 Task: Find connections with filter location Guararapes with filter topic #Onlineadvertisingwith filter profile language Potuguese with filter current company Talent Group with filter school Saranathan College of Engineering with filter industry Transportation Equipment Manufacturing with filter service category Strategic Planning with filter keywords title Operations Analyst
Action: Mouse moved to (563, 112)
Screenshot: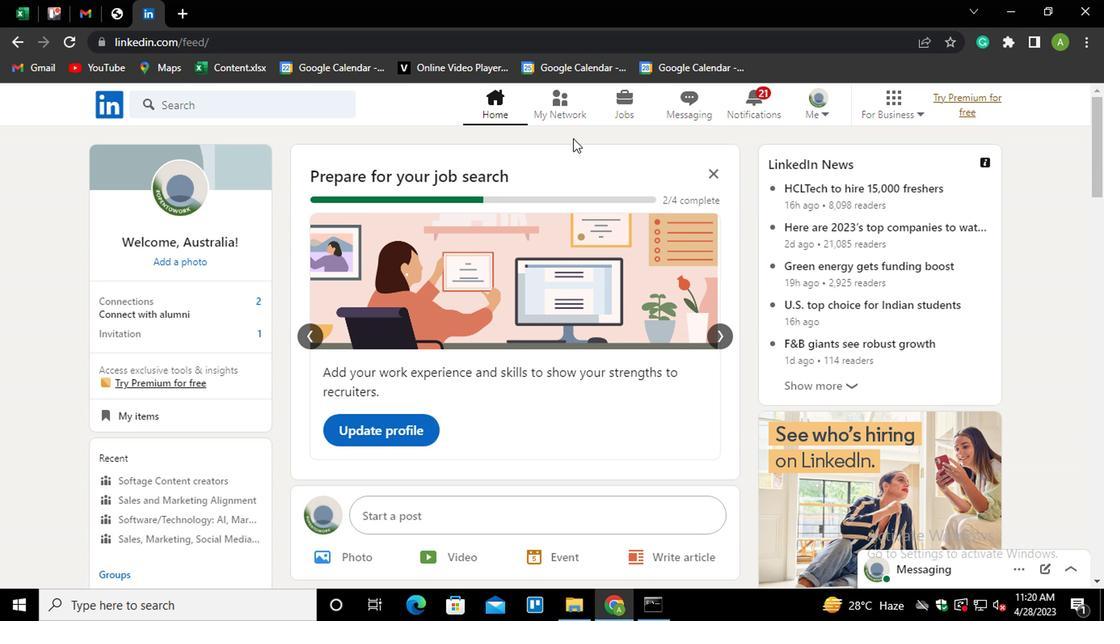 
Action: Mouse pressed left at (563, 112)
Screenshot: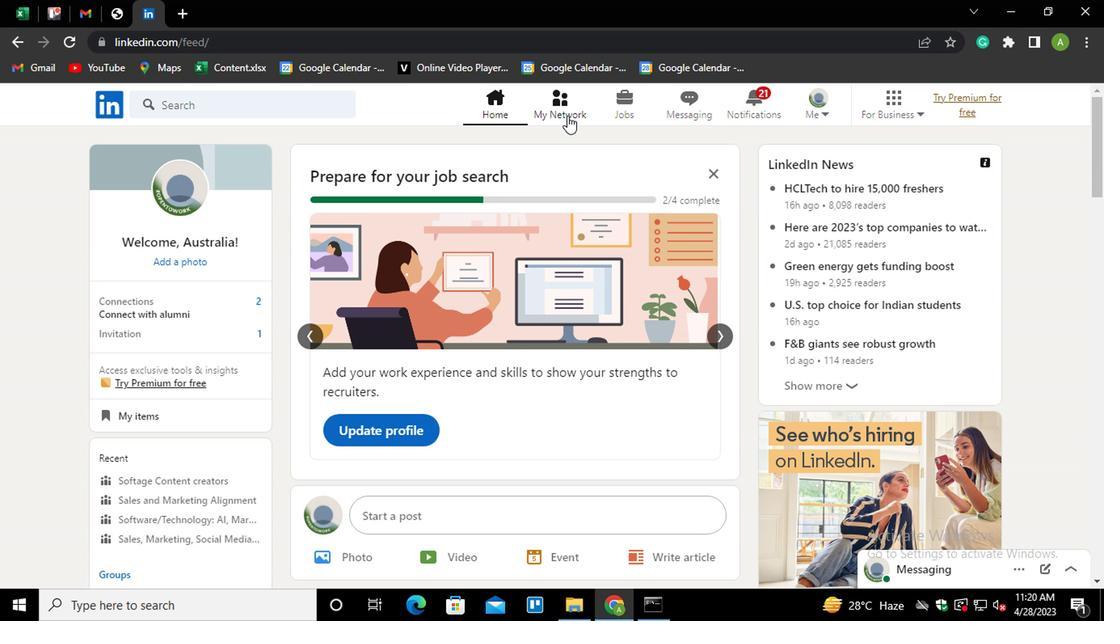 
Action: Mouse moved to (164, 191)
Screenshot: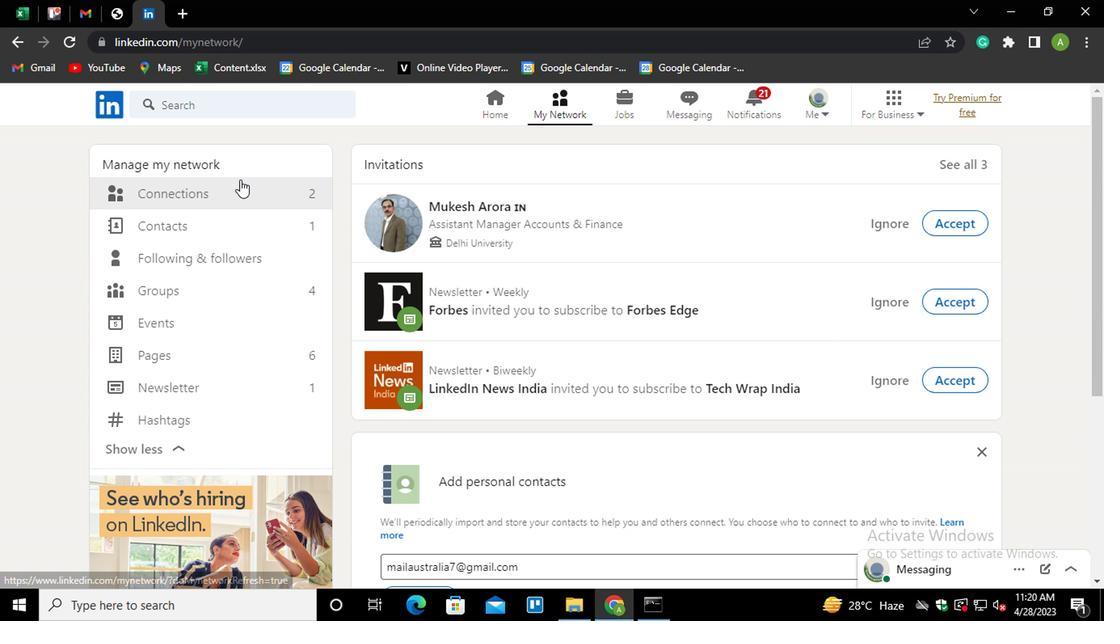 
Action: Mouse pressed left at (164, 191)
Screenshot: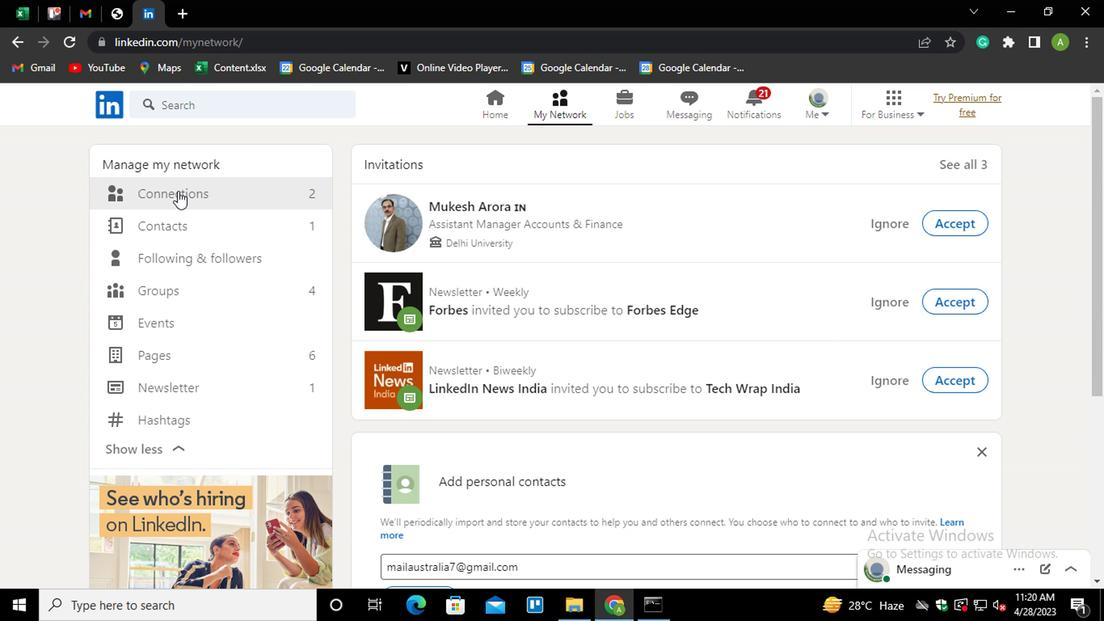 
Action: Mouse moved to (652, 194)
Screenshot: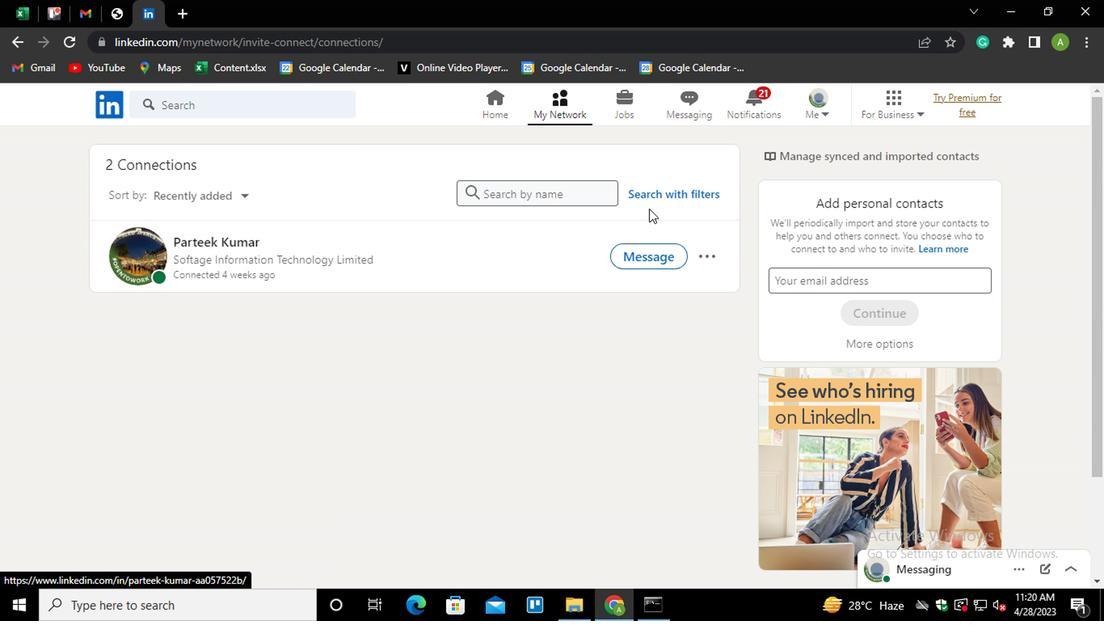 
Action: Mouse pressed left at (652, 194)
Screenshot: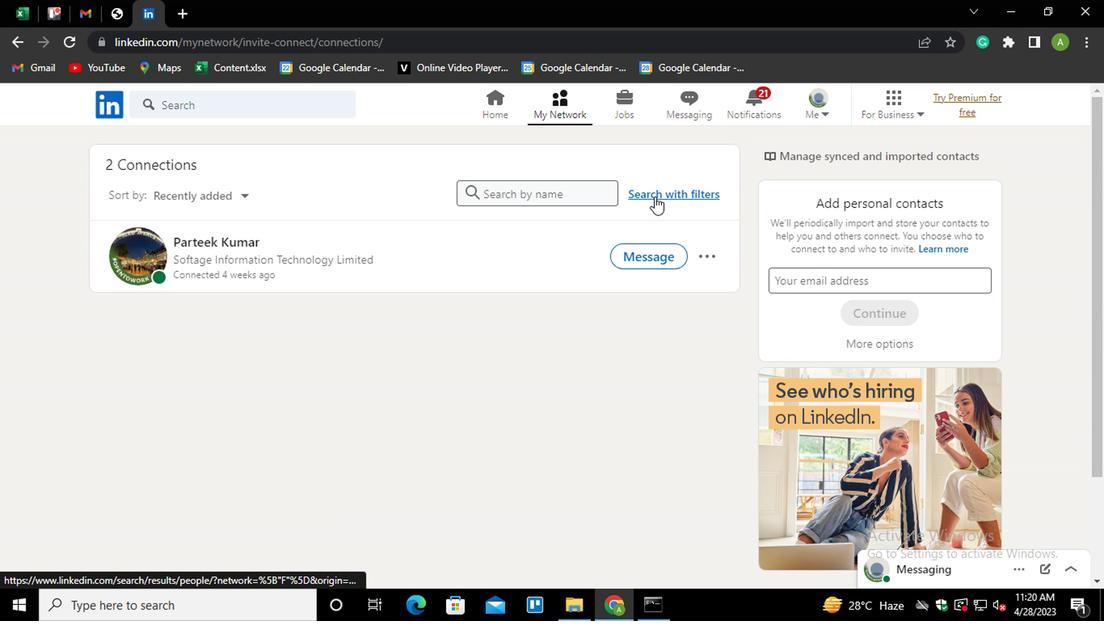
Action: Mouse moved to (596, 139)
Screenshot: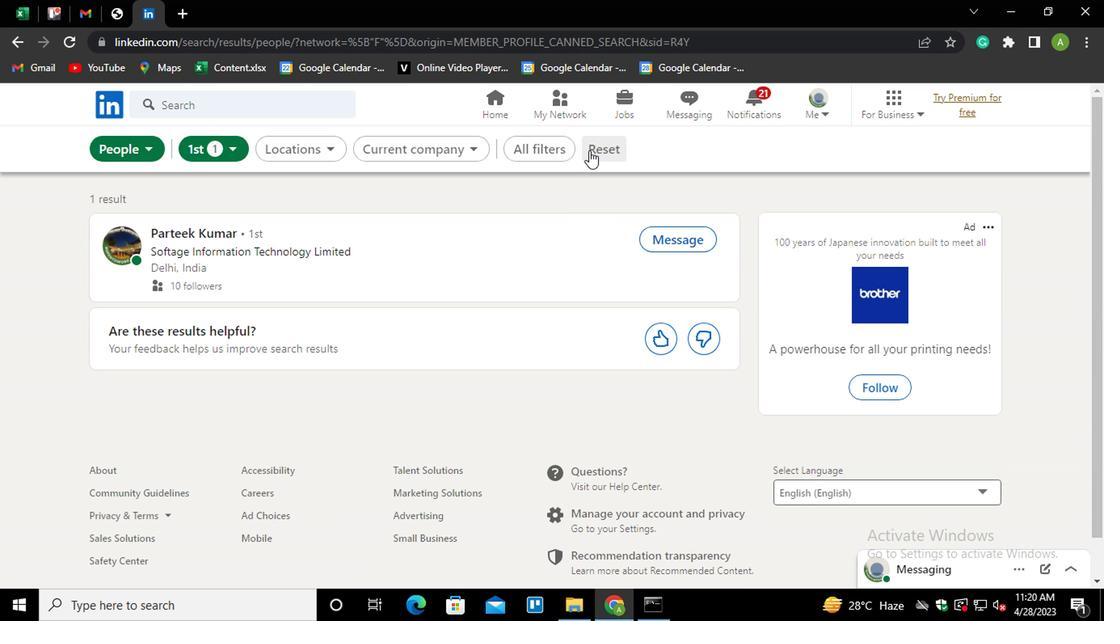 
Action: Mouse pressed left at (596, 139)
Screenshot: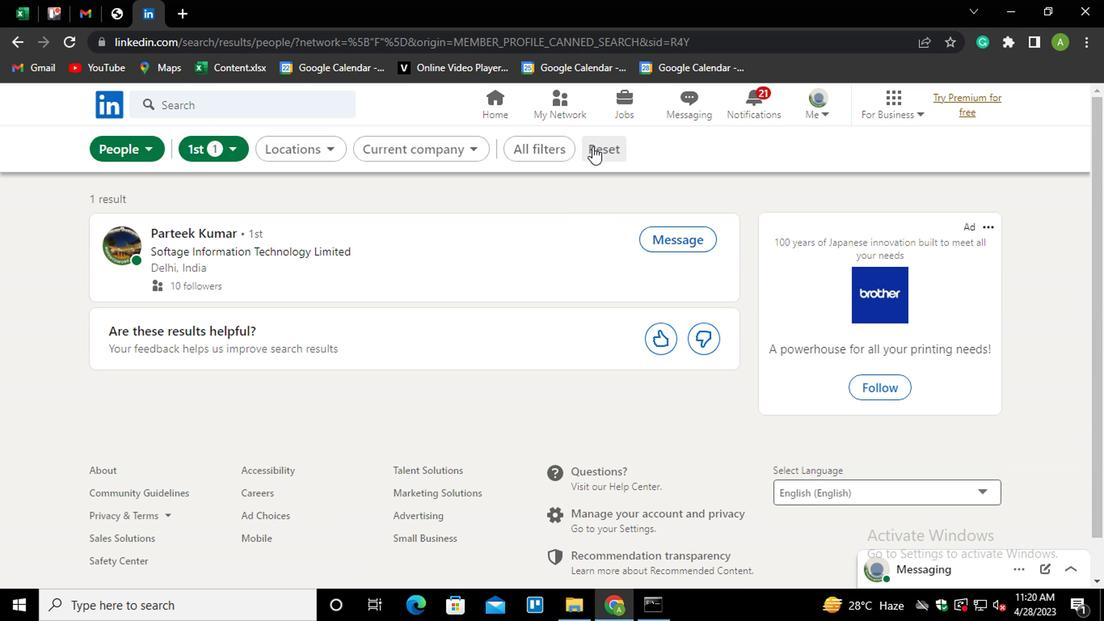 
Action: Mouse moved to (582, 149)
Screenshot: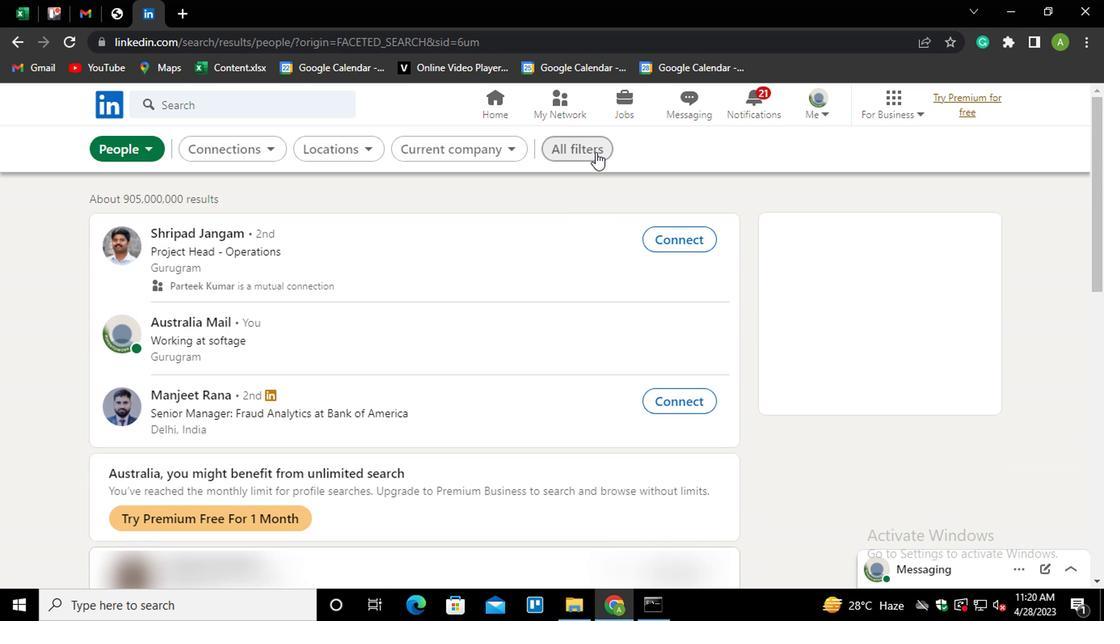 
Action: Mouse pressed left at (582, 149)
Screenshot: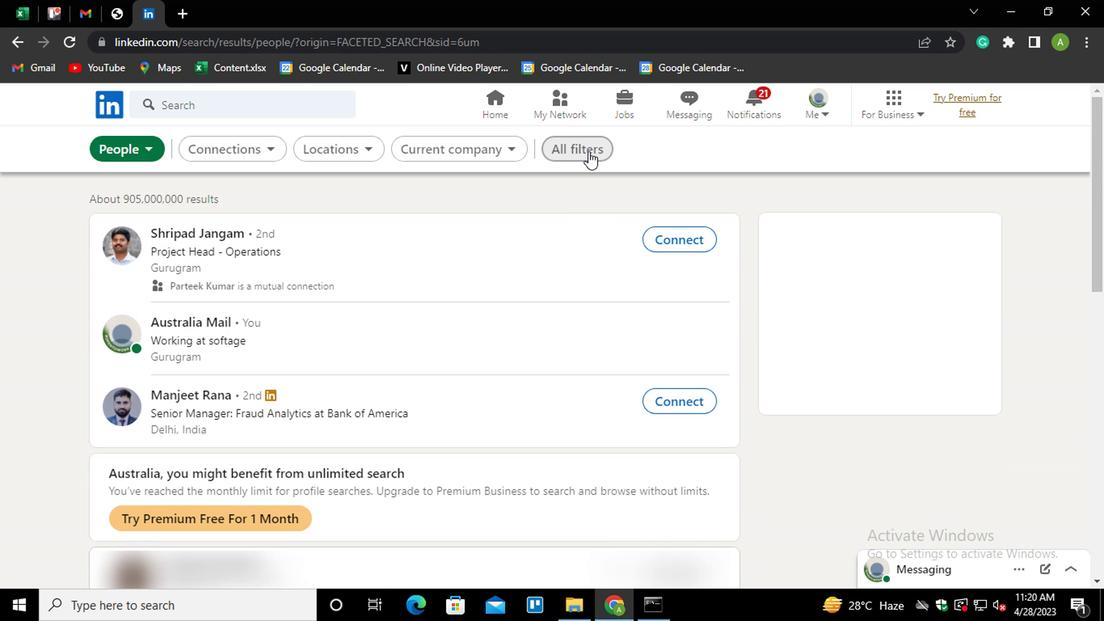 
Action: Mouse moved to (782, 319)
Screenshot: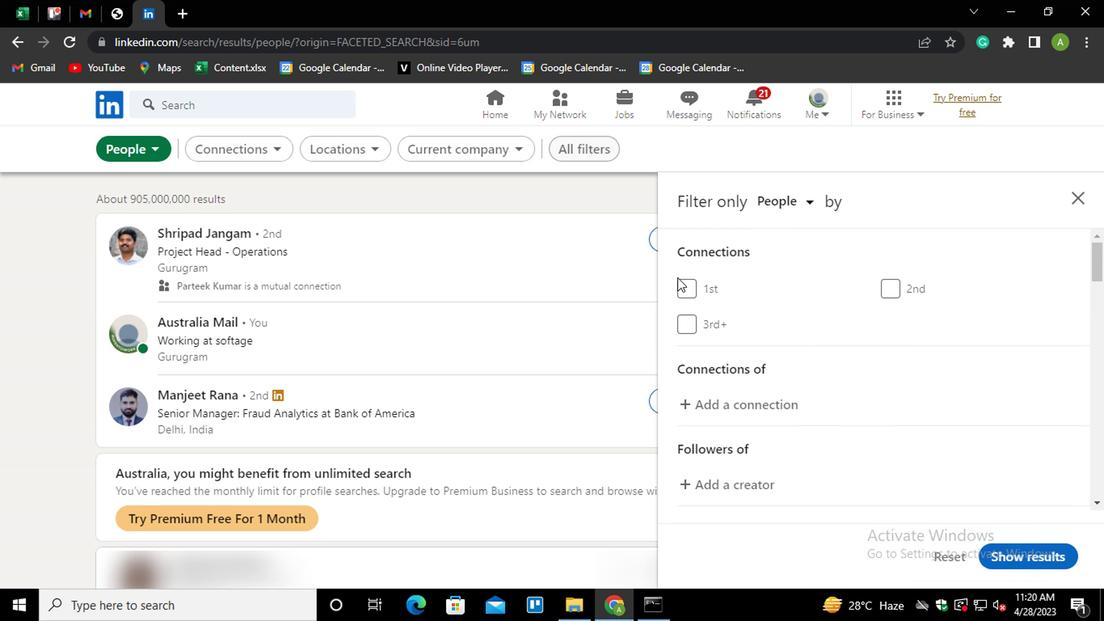 
Action: Mouse scrolled (782, 318) with delta (0, -1)
Screenshot: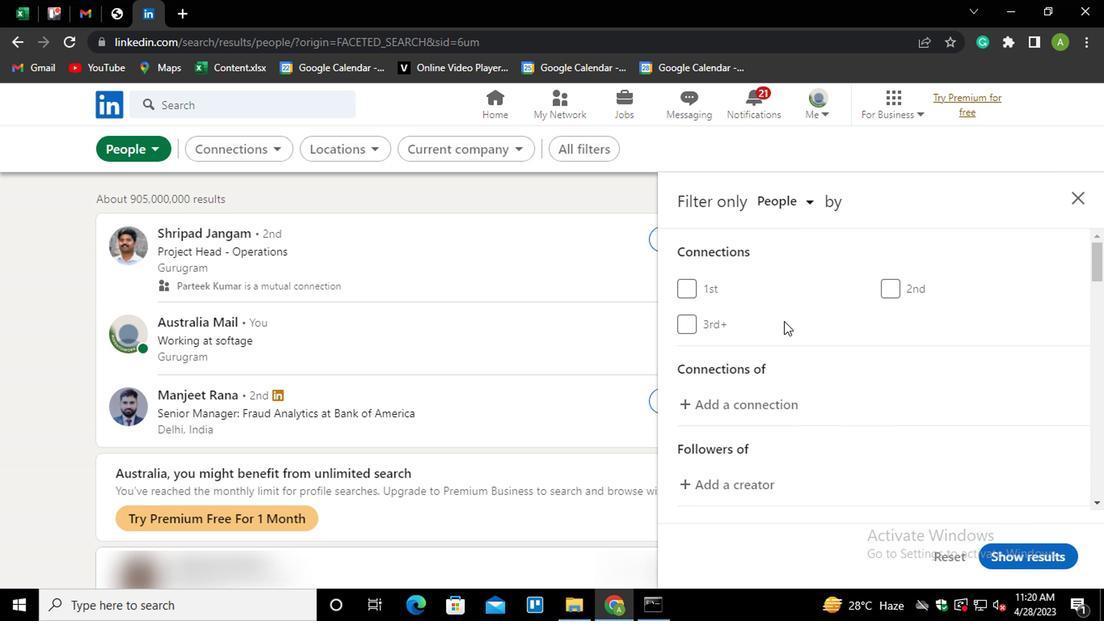 
Action: Mouse scrolled (782, 318) with delta (0, -1)
Screenshot: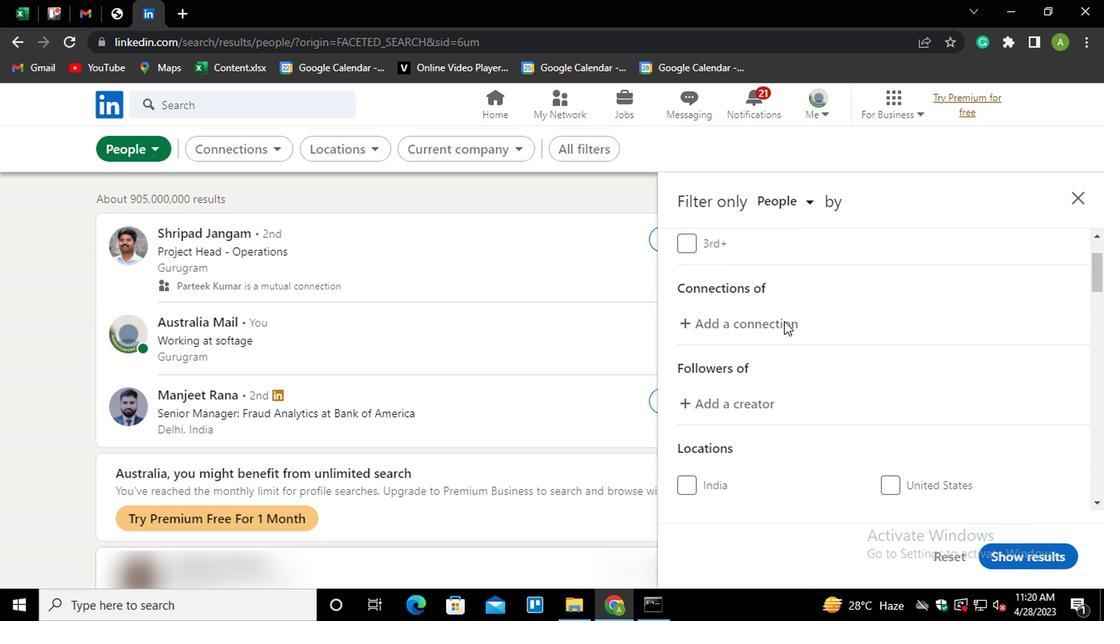 
Action: Mouse scrolled (782, 318) with delta (0, -1)
Screenshot: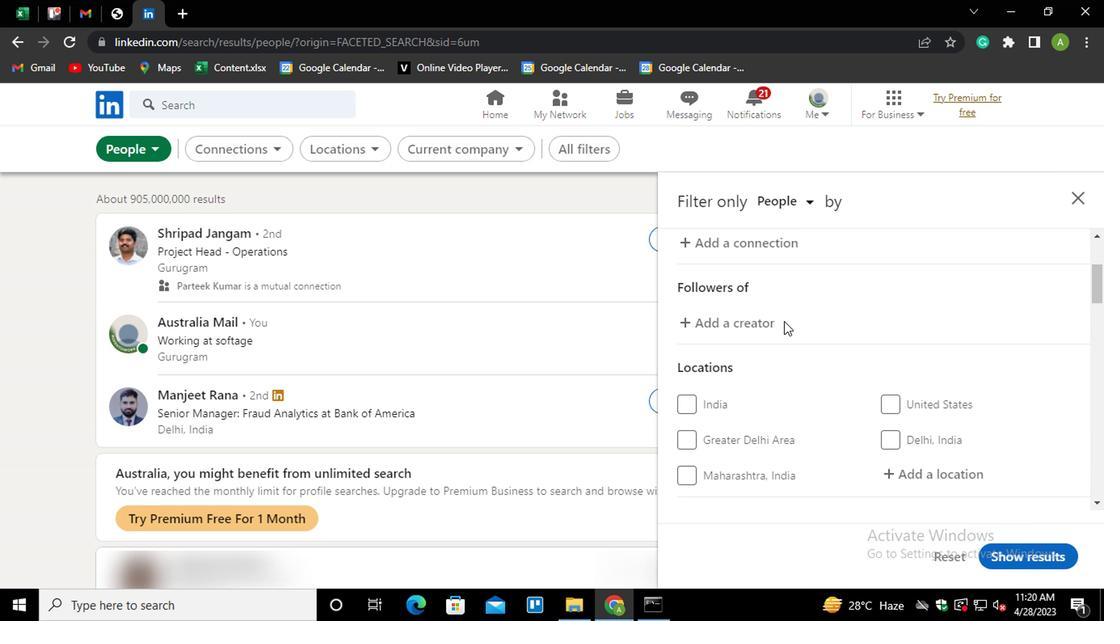 
Action: Mouse scrolled (782, 318) with delta (0, -1)
Screenshot: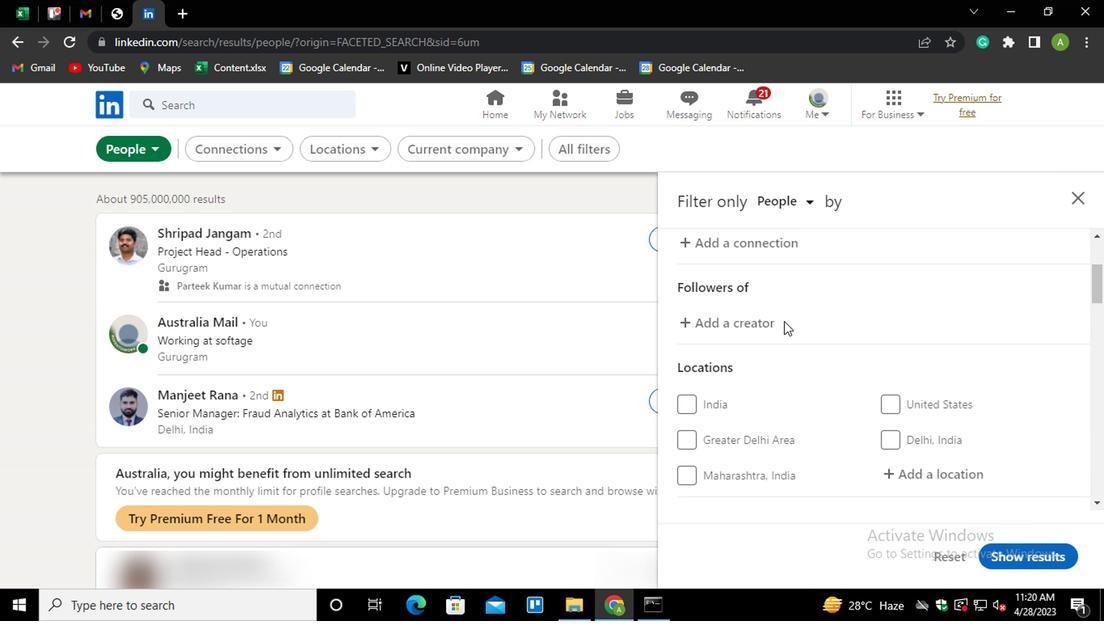 
Action: Mouse moved to (877, 306)
Screenshot: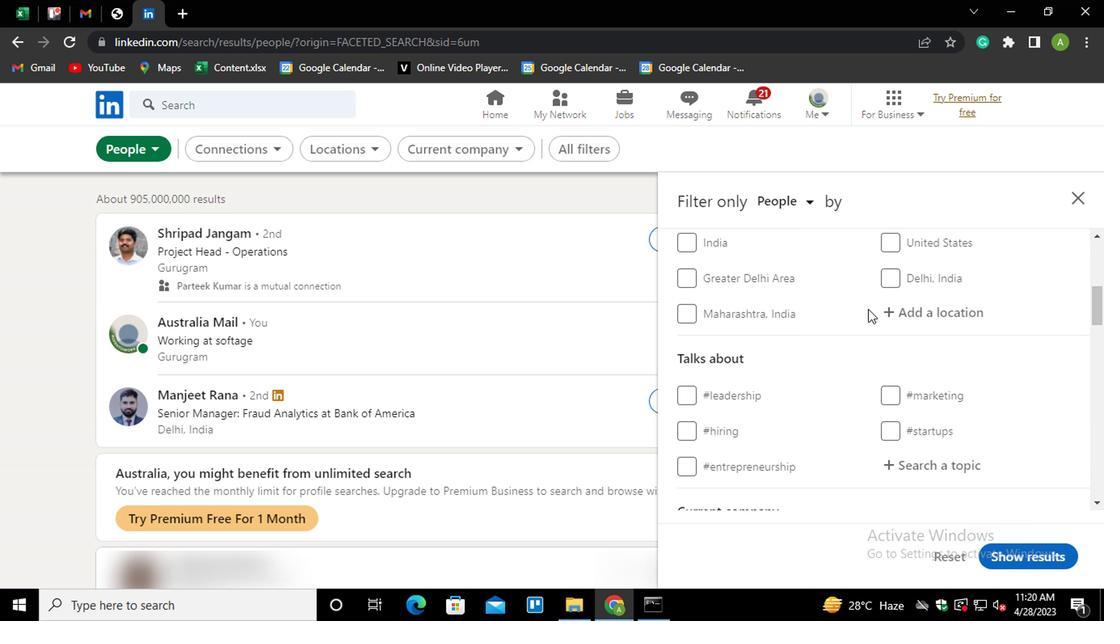 
Action: Mouse pressed left at (877, 306)
Screenshot: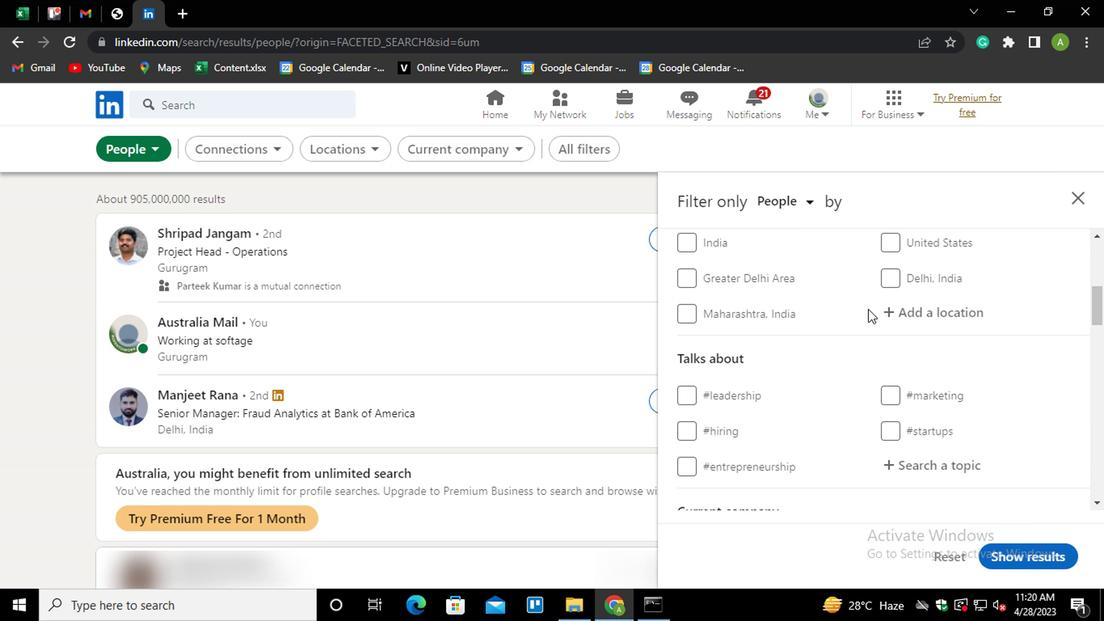 
Action: Mouse moved to (902, 309)
Screenshot: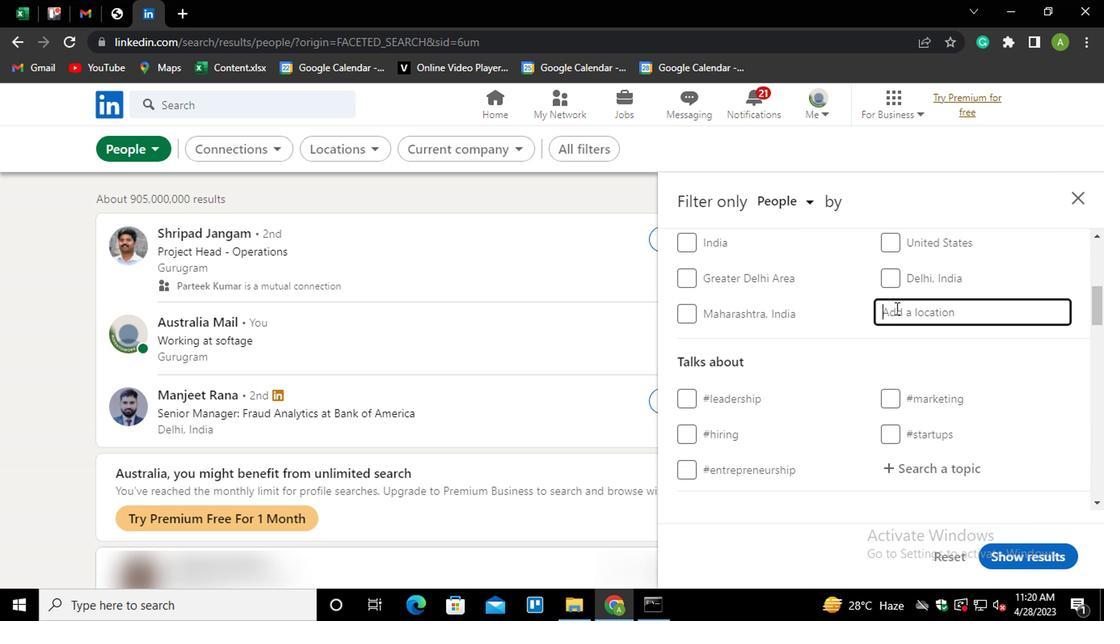 
Action: Mouse pressed left at (902, 309)
Screenshot: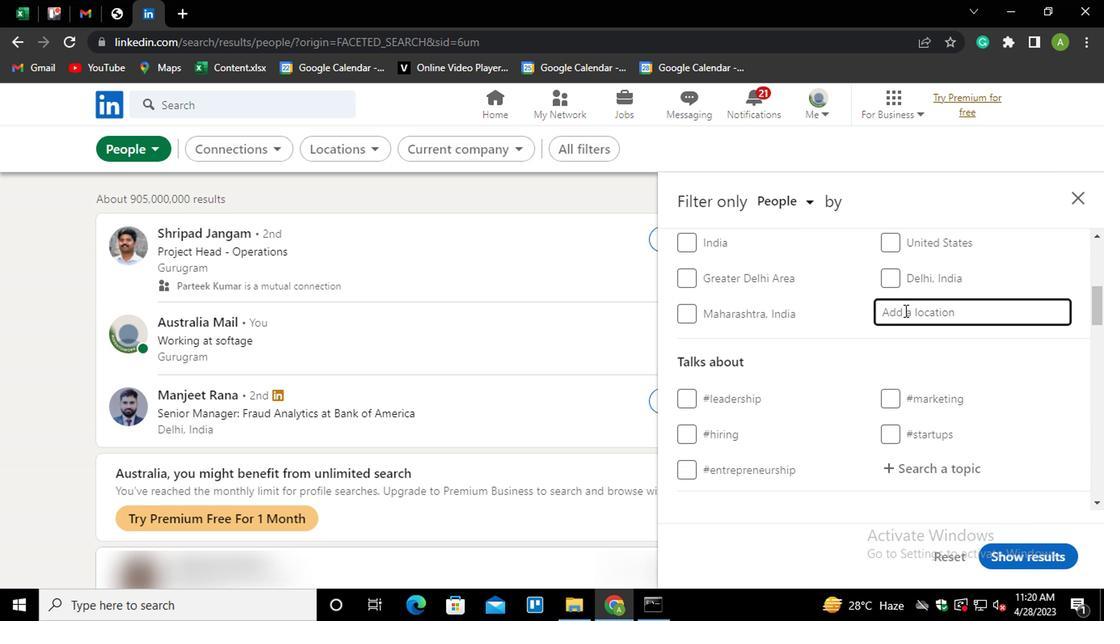 
Action: Key pressed <Key.shift>GRAR<Key.backspace><Key.backspace><Key.backspace>UARAPES<Key.left><Key.left><Key.left><Key.left><Key.right>RA<Key.down><Key.enter>
Screenshot: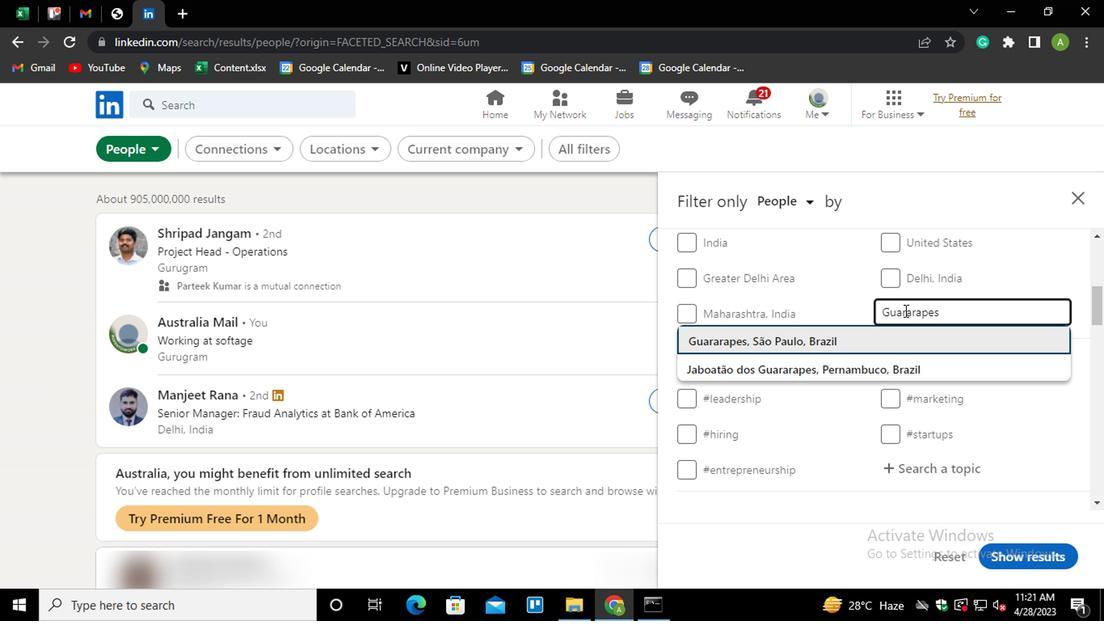 
Action: Mouse scrolled (902, 308) with delta (0, 0)
Screenshot: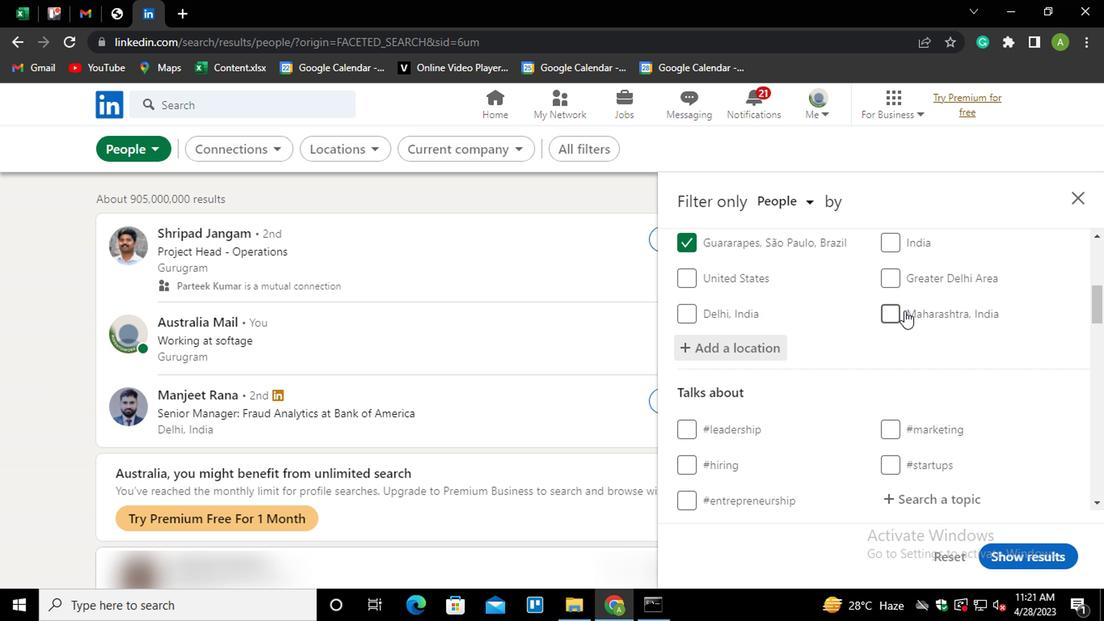 
Action: Mouse scrolled (902, 308) with delta (0, 0)
Screenshot: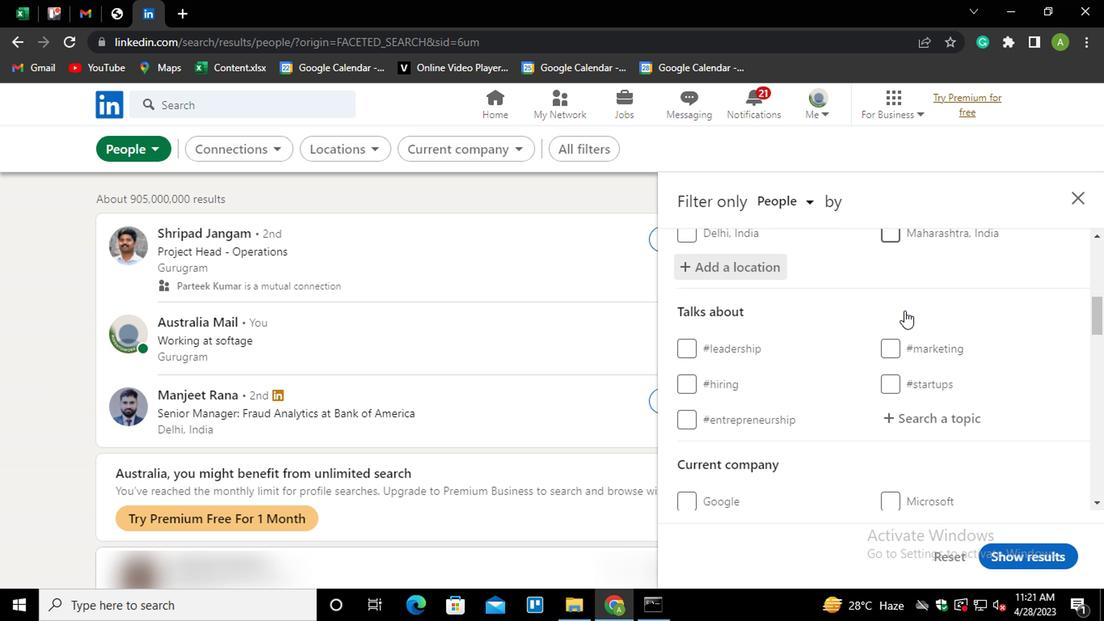 
Action: Mouse moved to (913, 336)
Screenshot: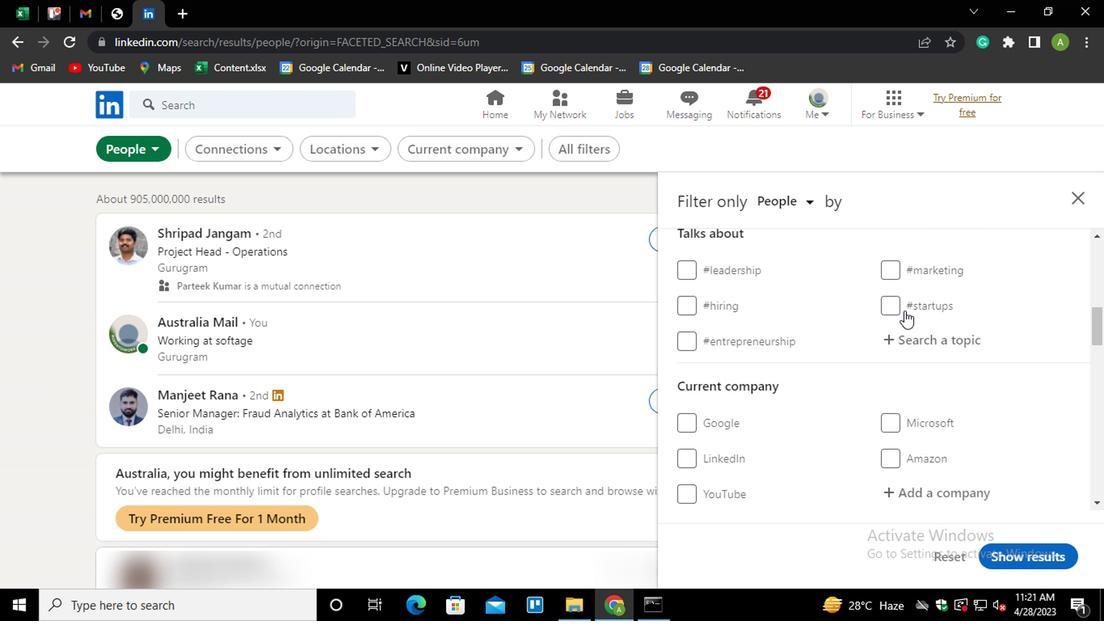
Action: Mouse pressed left at (913, 336)
Screenshot: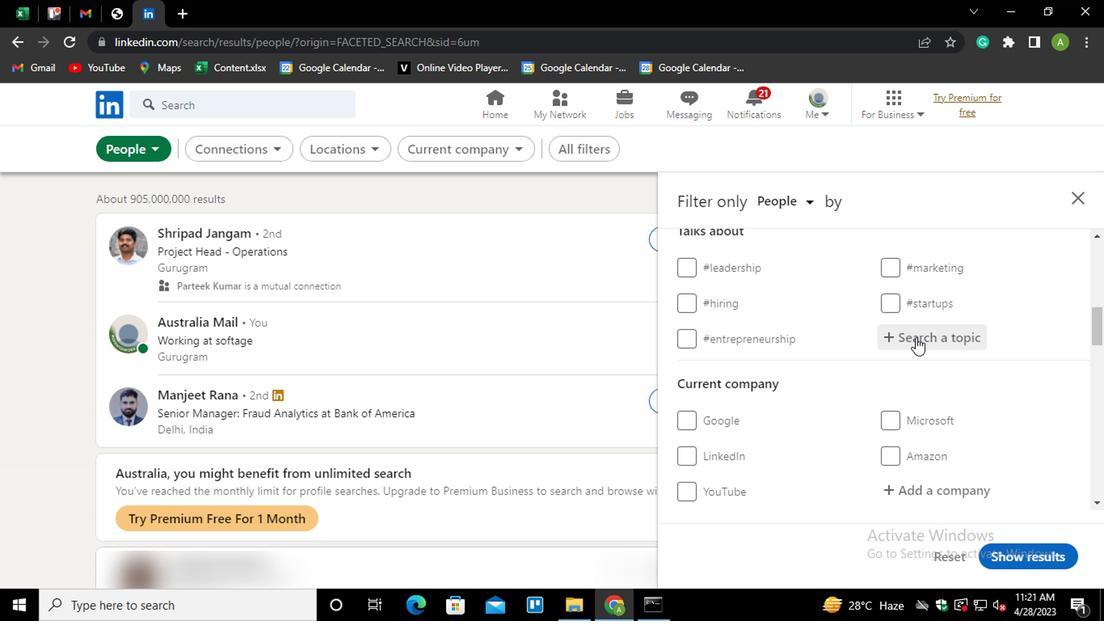
Action: Mouse moved to (911, 341)
Screenshot: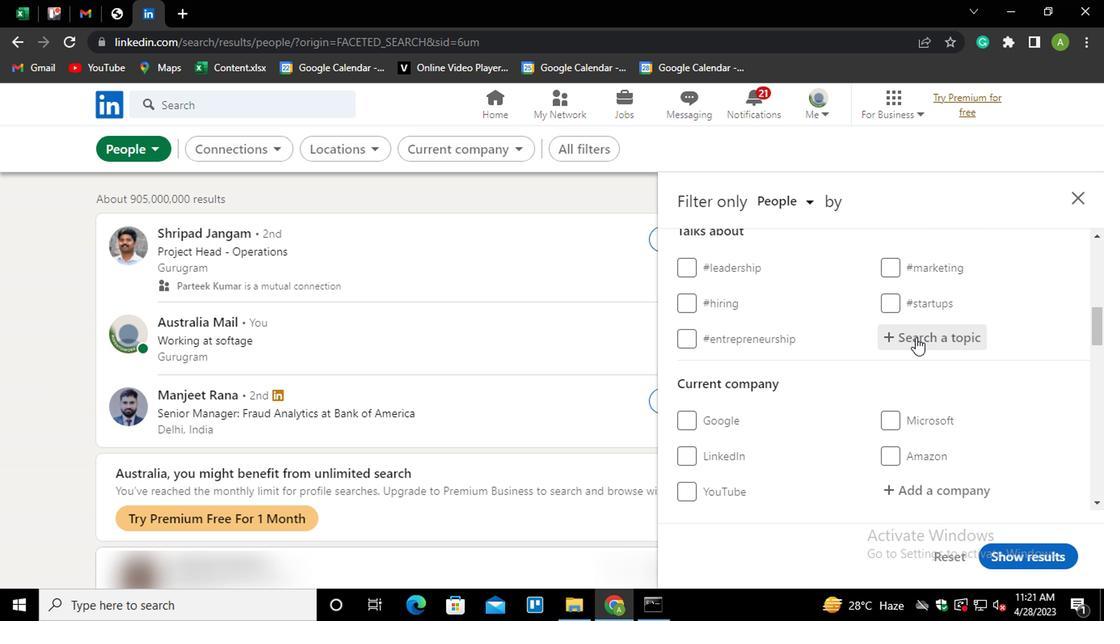 
Action: Key pressed ONLINE<Key.down><Key.enter>
Screenshot: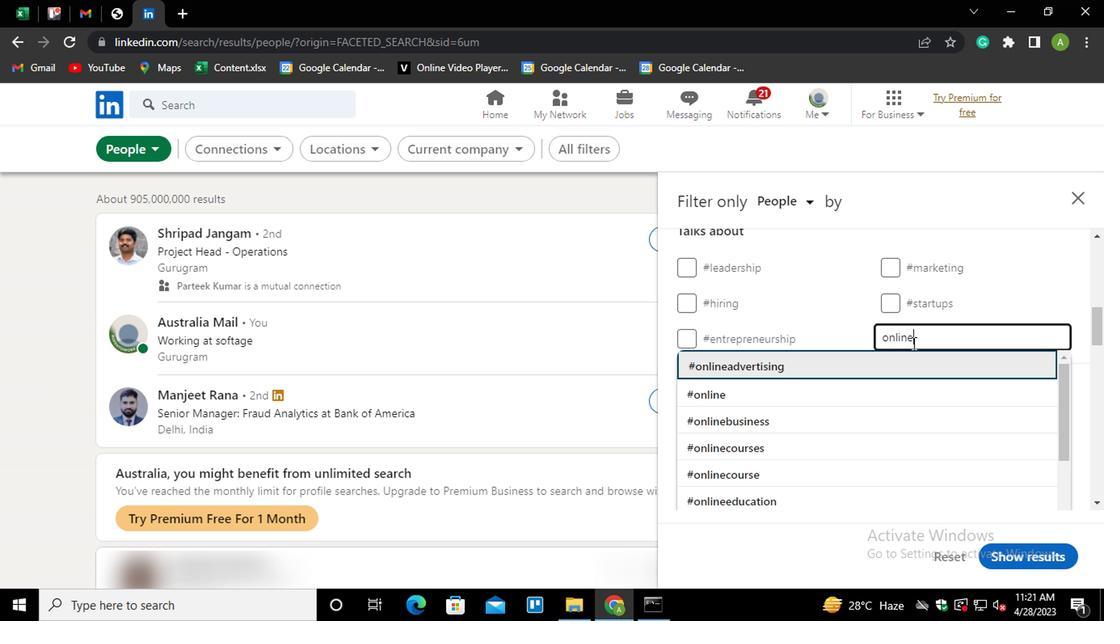 
Action: Mouse scrolled (911, 341) with delta (0, 0)
Screenshot: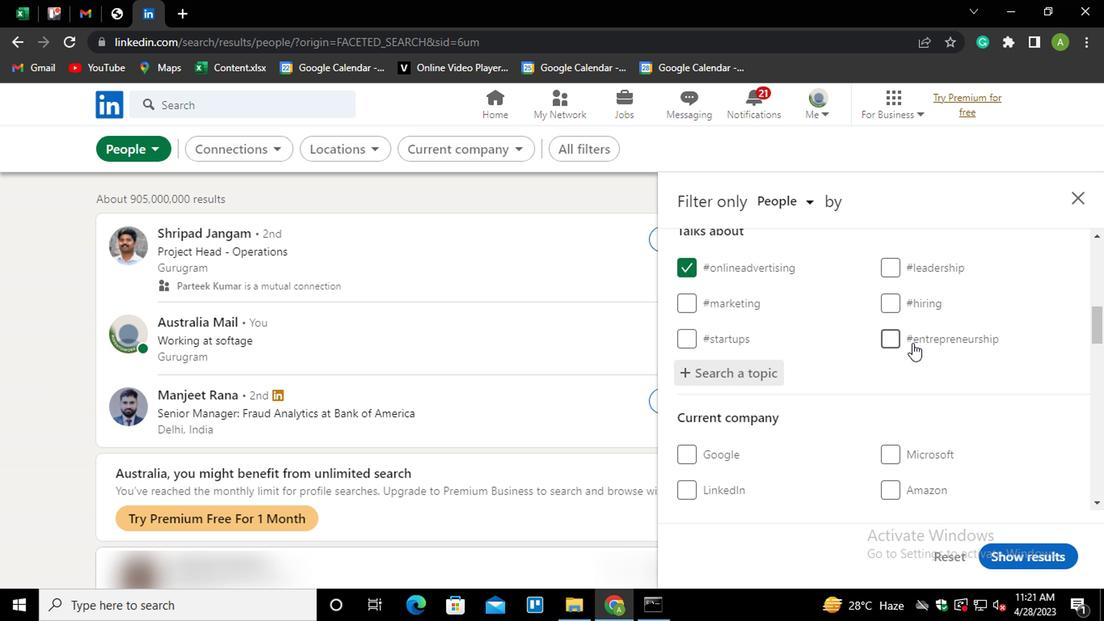 
Action: Mouse scrolled (911, 341) with delta (0, 0)
Screenshot: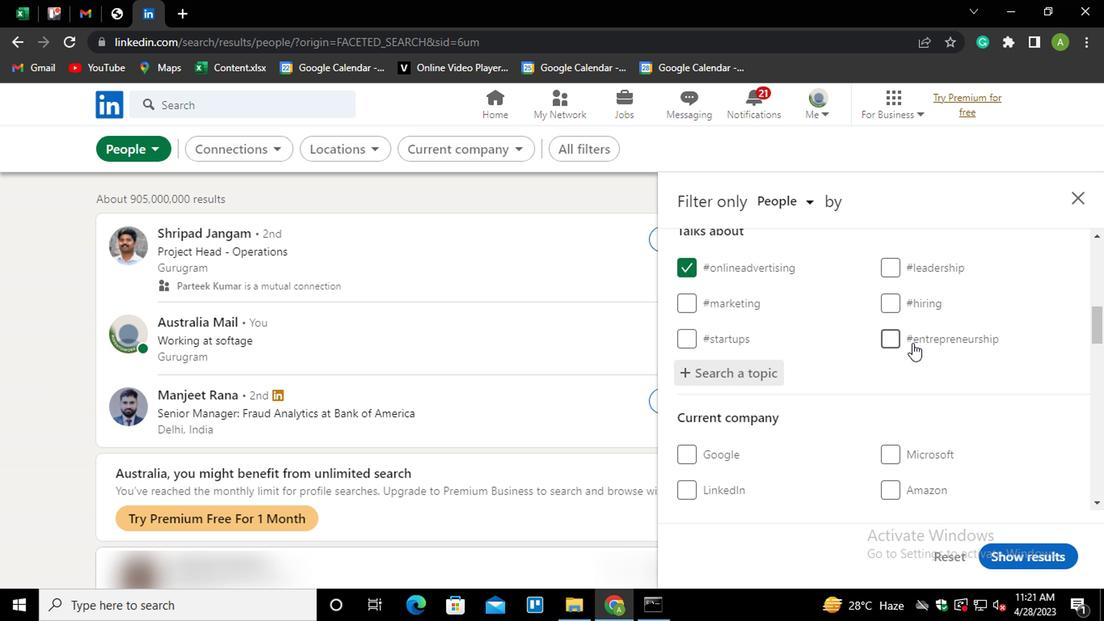 
Action: Mouse scrolled (911, 341) with delta (0, 0)
Screenshot: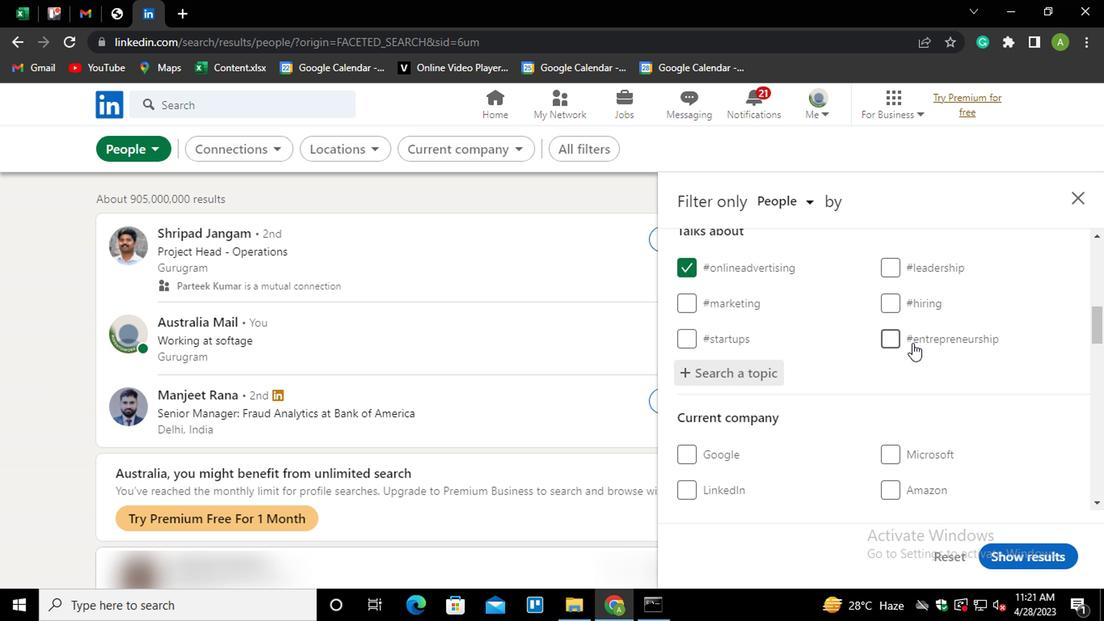 
Action: Mouse scrolled (911, 341) with delta (0, 0)
Screenshot: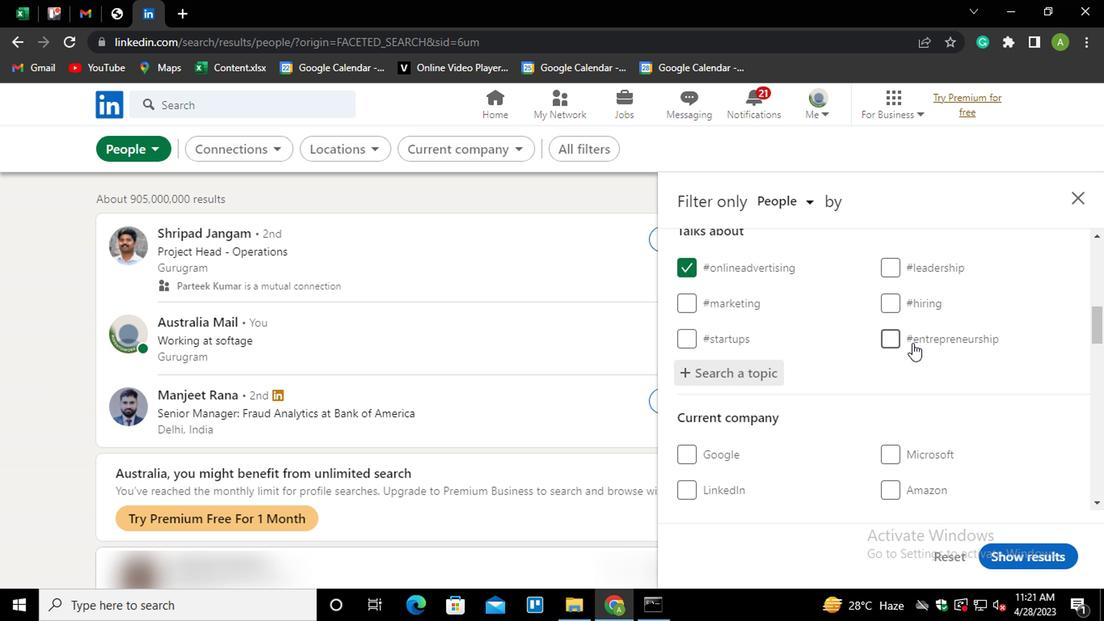 
Action: Mouse moved to (911, 341)
Screenshot: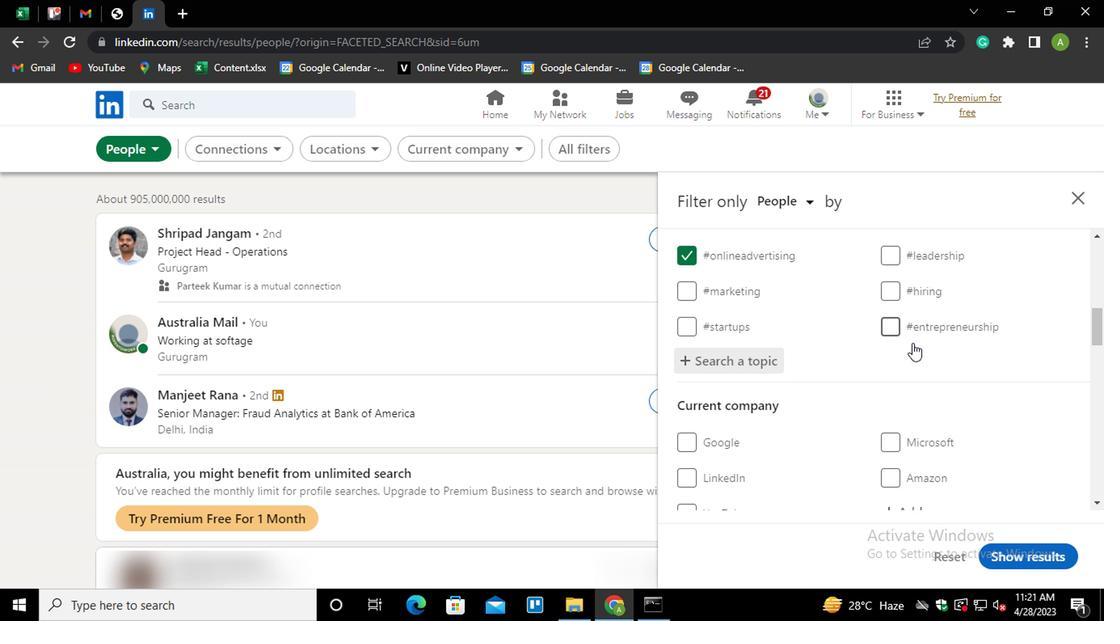
Action: Mouse scrolled (911, 341) with delta (0, 0)
Screenshot: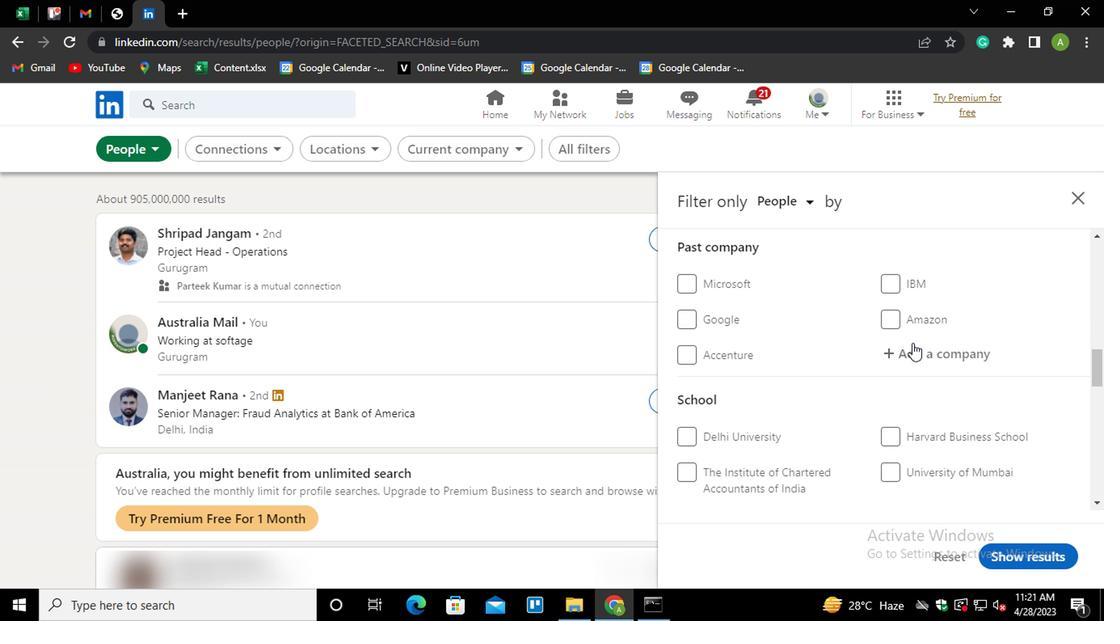 
Action: Mouse scrolled (911, 341) with delta (0, 0)
Screenshot: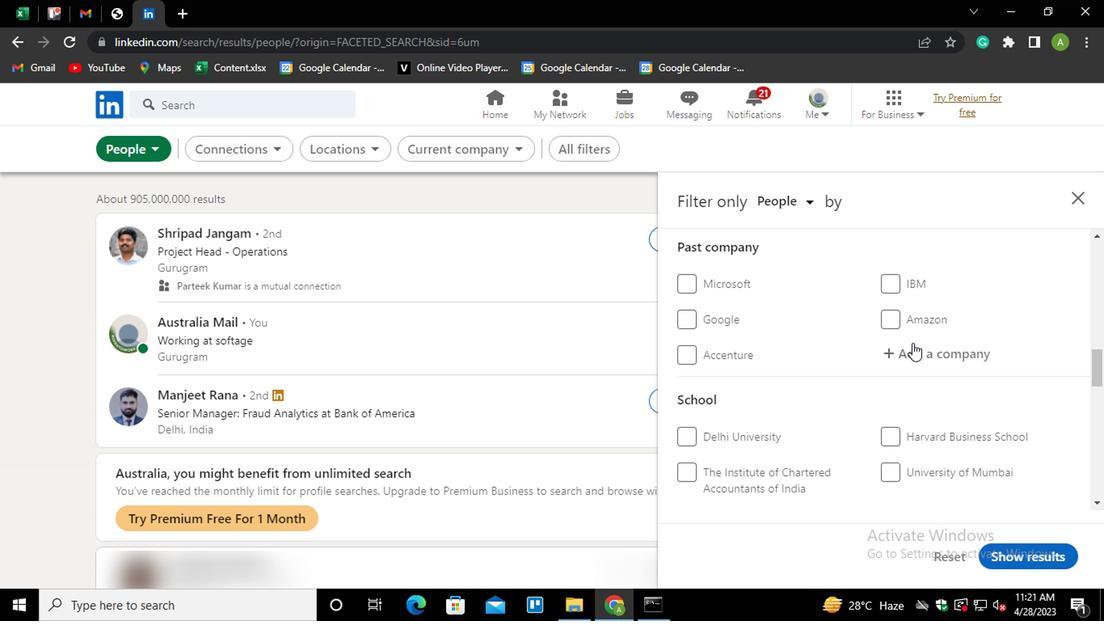 
Action: Mouse scrolled (911, 341) with delta (0, 0)
Screenshot: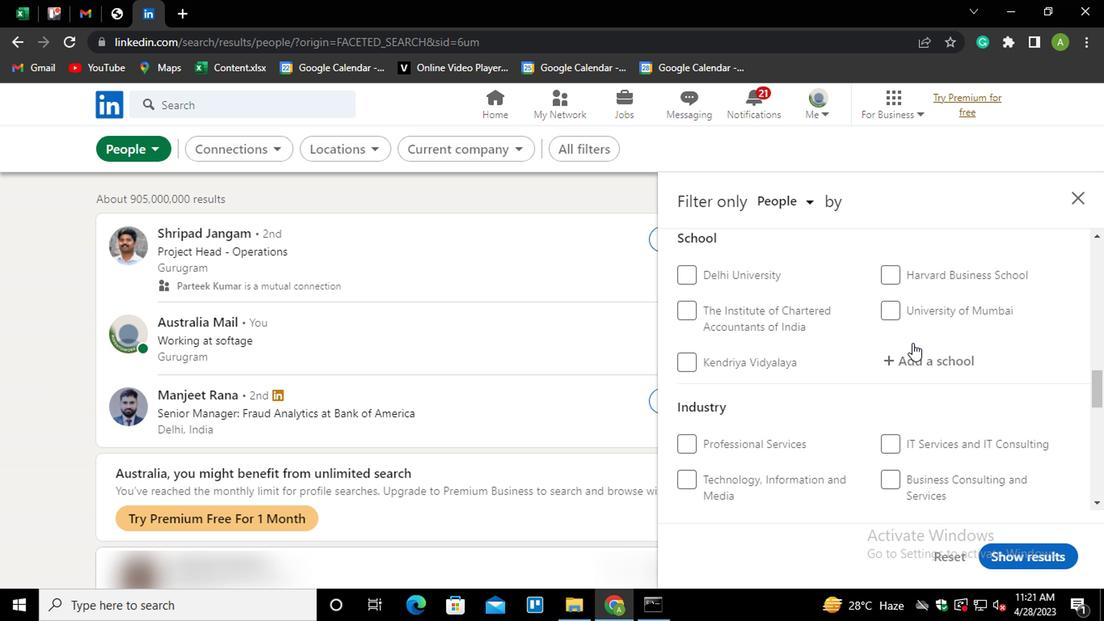
Action: Mouse scrolled (911, 341) with delta (0, 0)
Screenshot: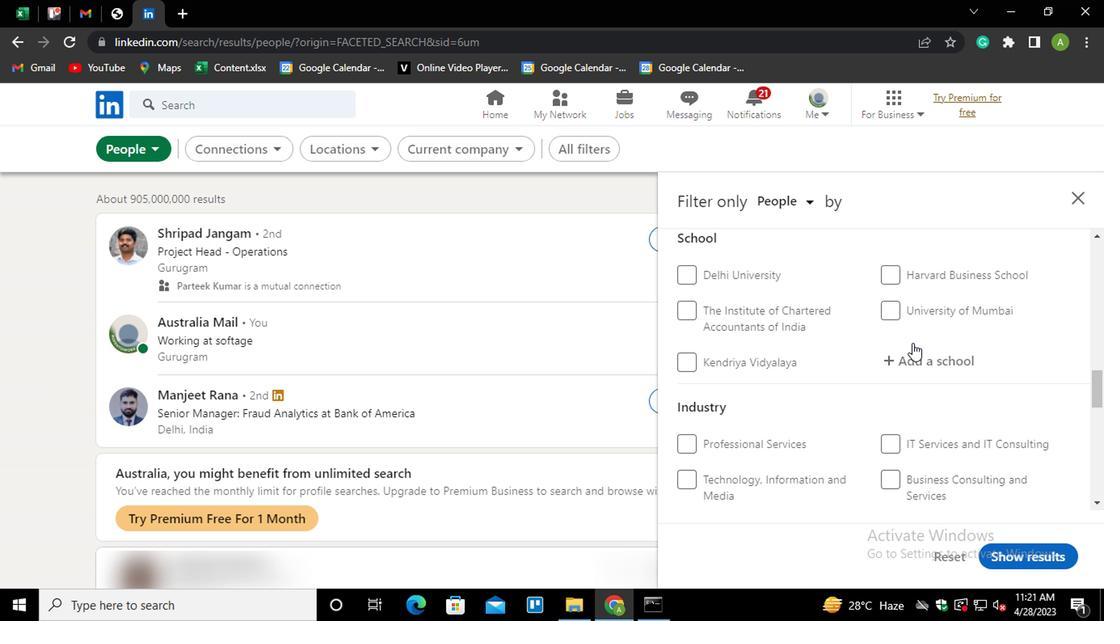 
Action: Mouse scrolled (911, 341) with delta (0, 0)
Screenshot: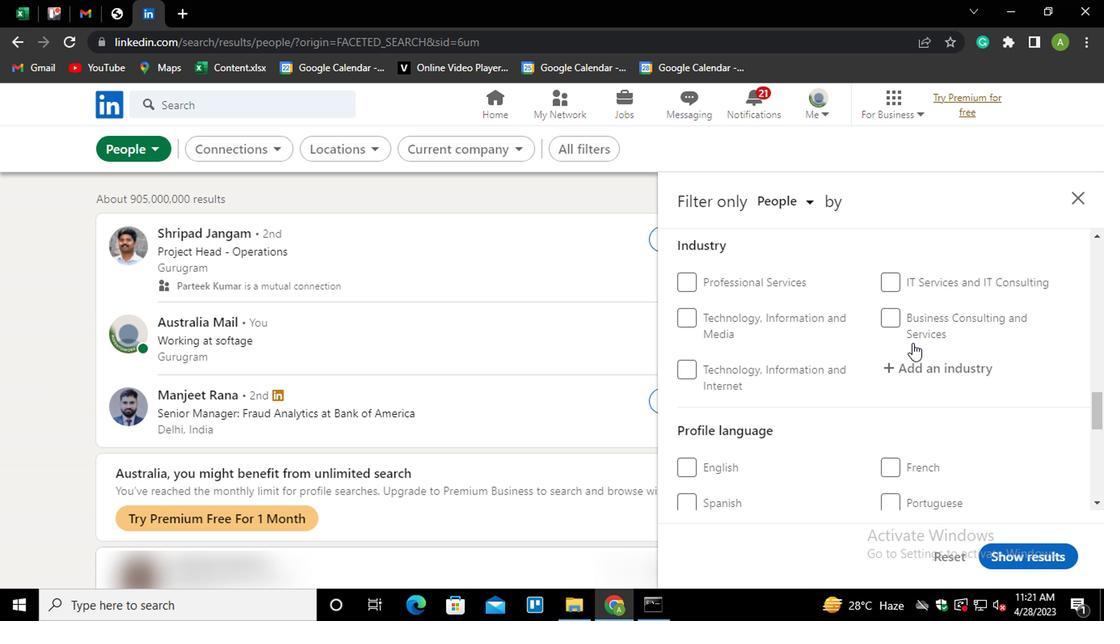 
Action: Mouse moved to (895, 422)
Screenshot: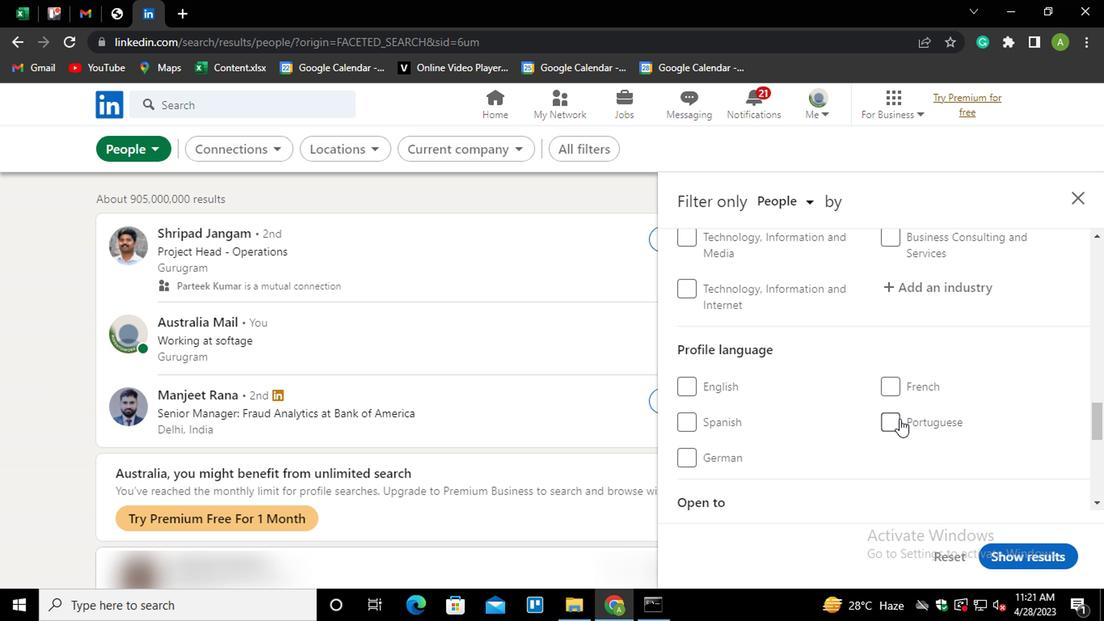 
Action: Mouse pressed left at (895, 422)
Screenshot: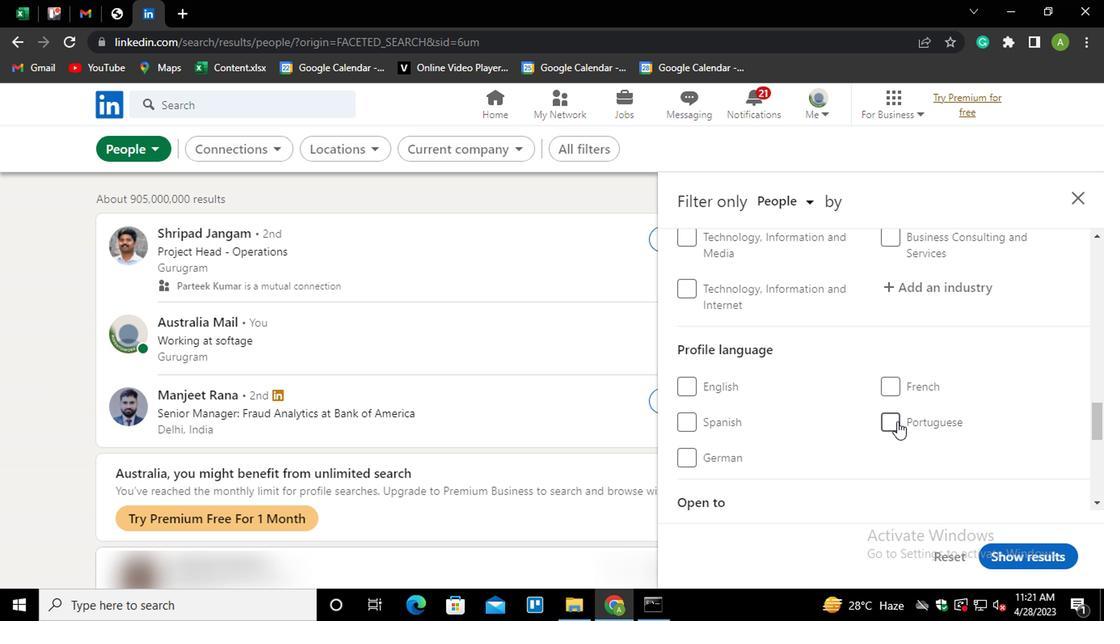 
Action: Mouse moved to (978, 424)
Screenshot: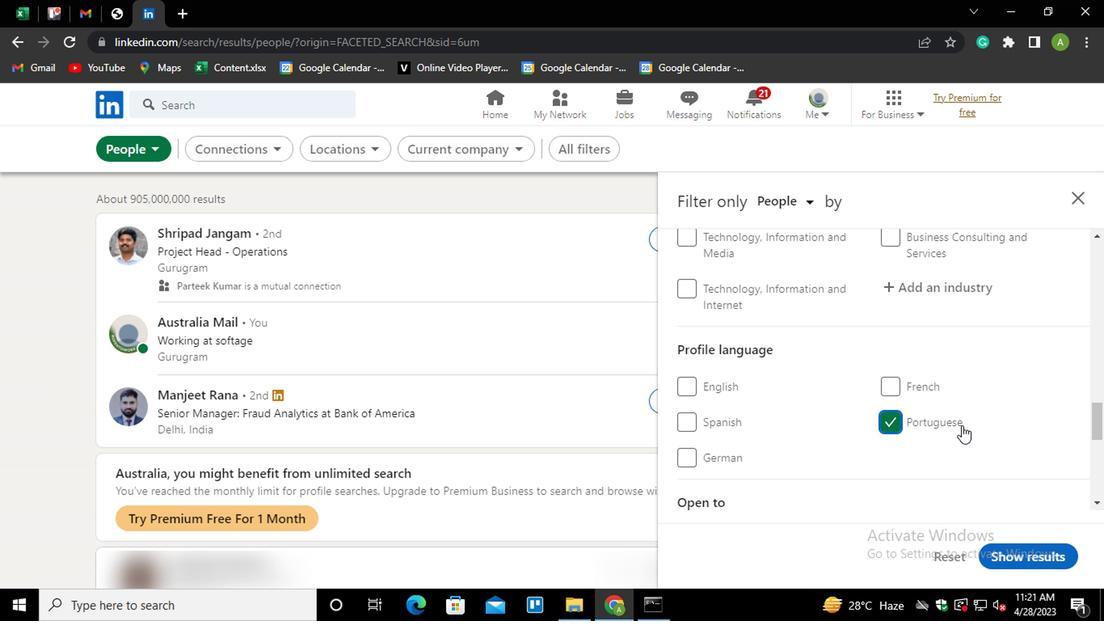 
Action: Mouse scrolled (978, 424) with delta (0, 0)
Screenshot: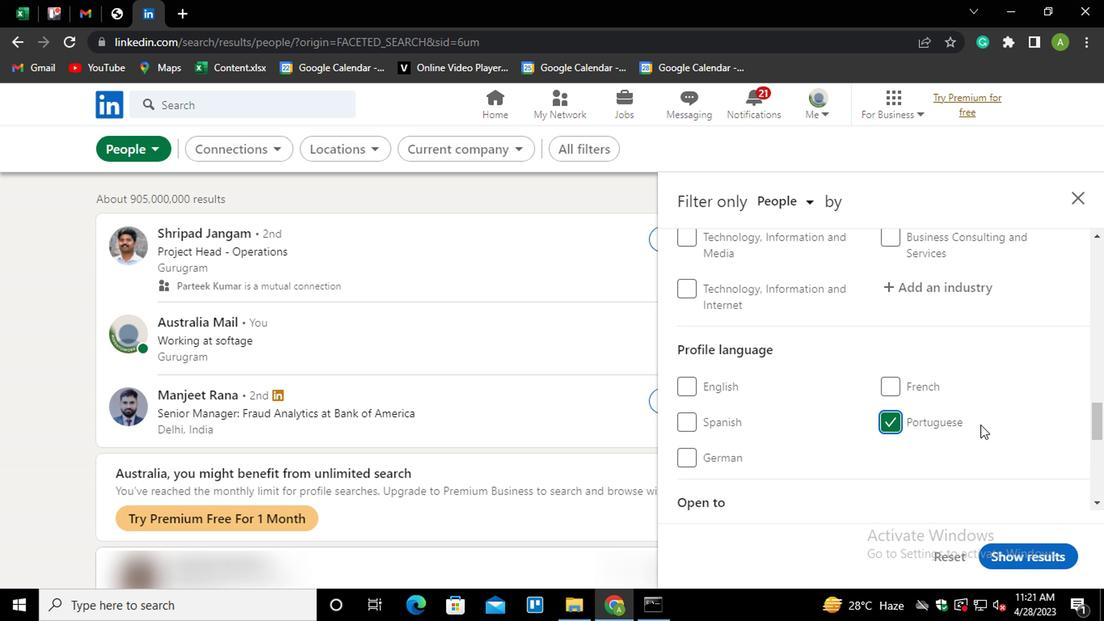 
Action: Mouse scrolled (978, 424) with delta (0, 0)
Screenshot: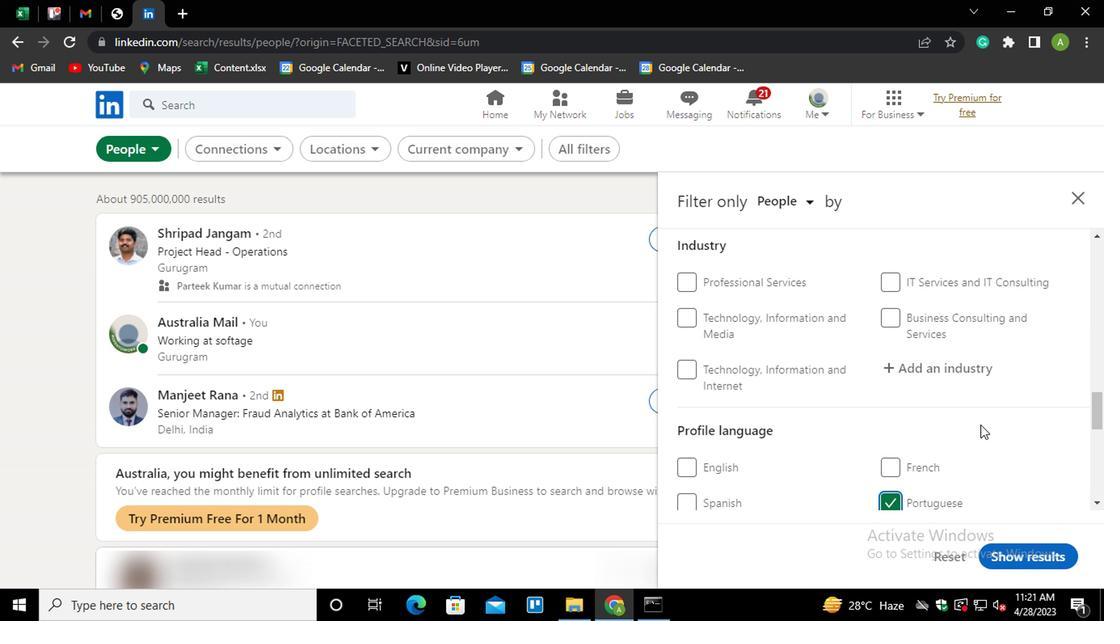 
Action: Mouse scrolled (978, 424) with delta (0, 0)
Screenshot: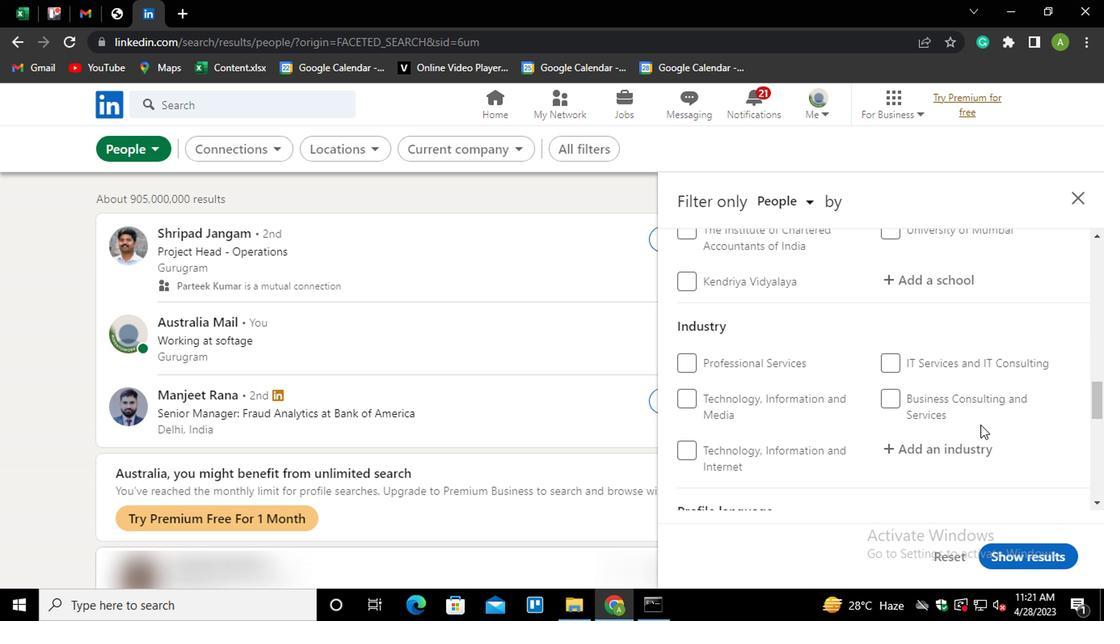
Action: Mouse scrolled (978, 424) with delta (0, 0)
Screenshot: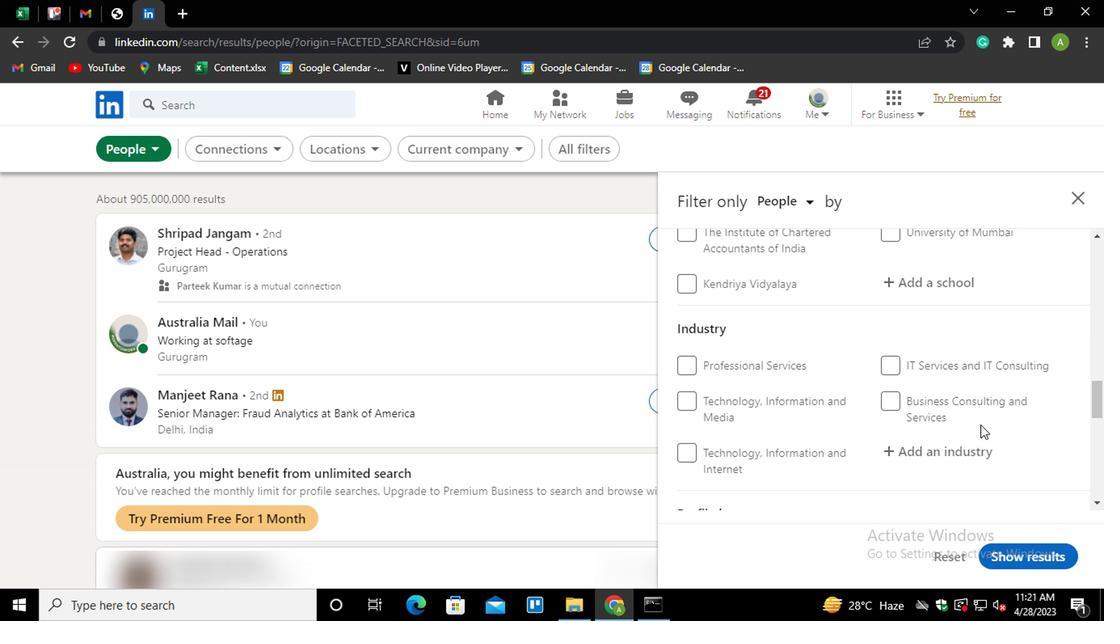 
Action: Mouse scrolled (978, 424) with delta (0, 0)
Screenshot: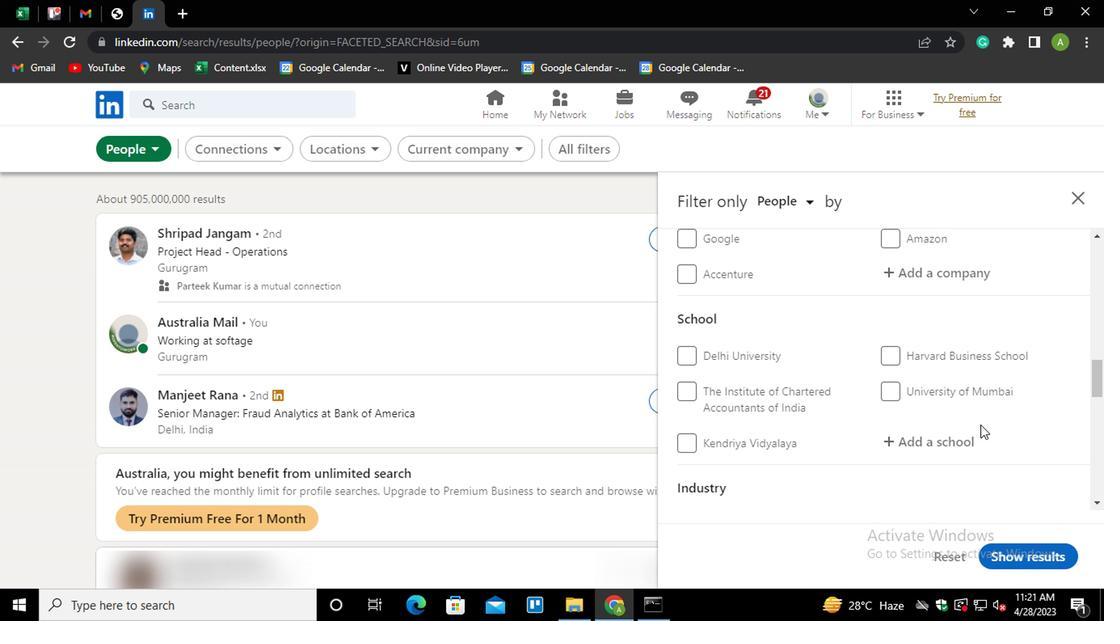 
Action: Mouse scrolled (978, 424) with delta (0, 0)
Screenshot: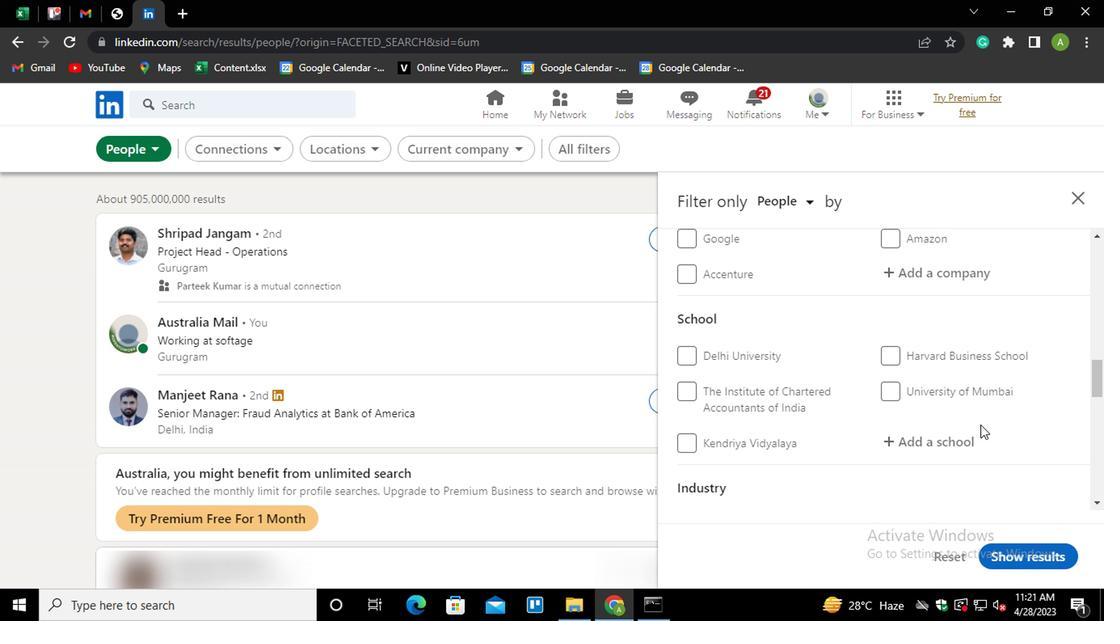 
Action: Mouse moved to (978, 424)
Screenshot: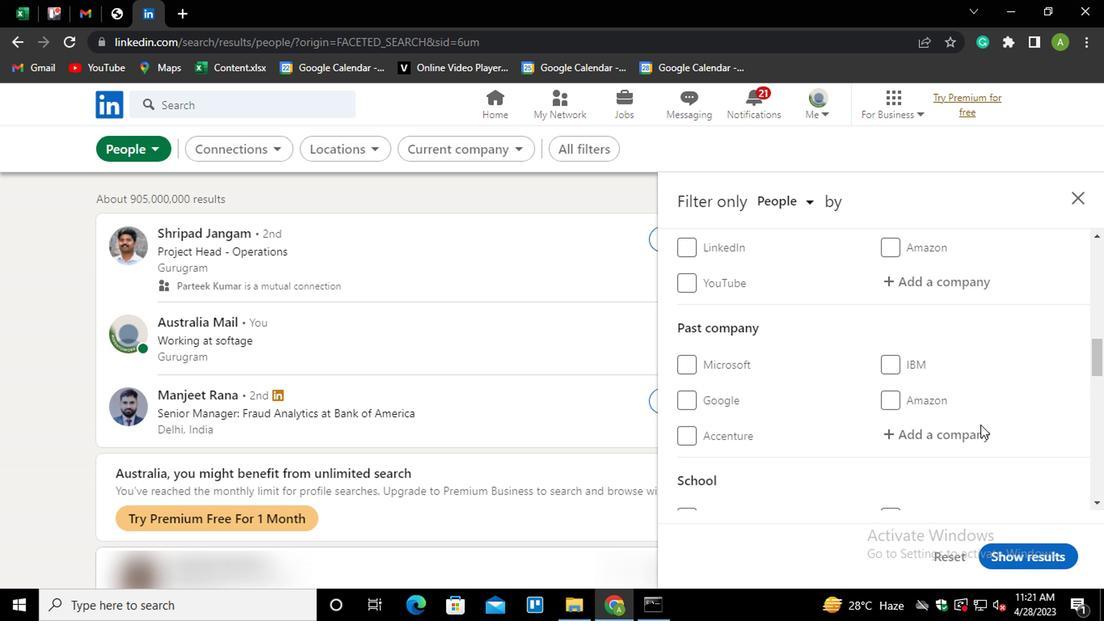 
Action: Mouse scrolled (978, 424) with delta (0, 0)
Screenshot: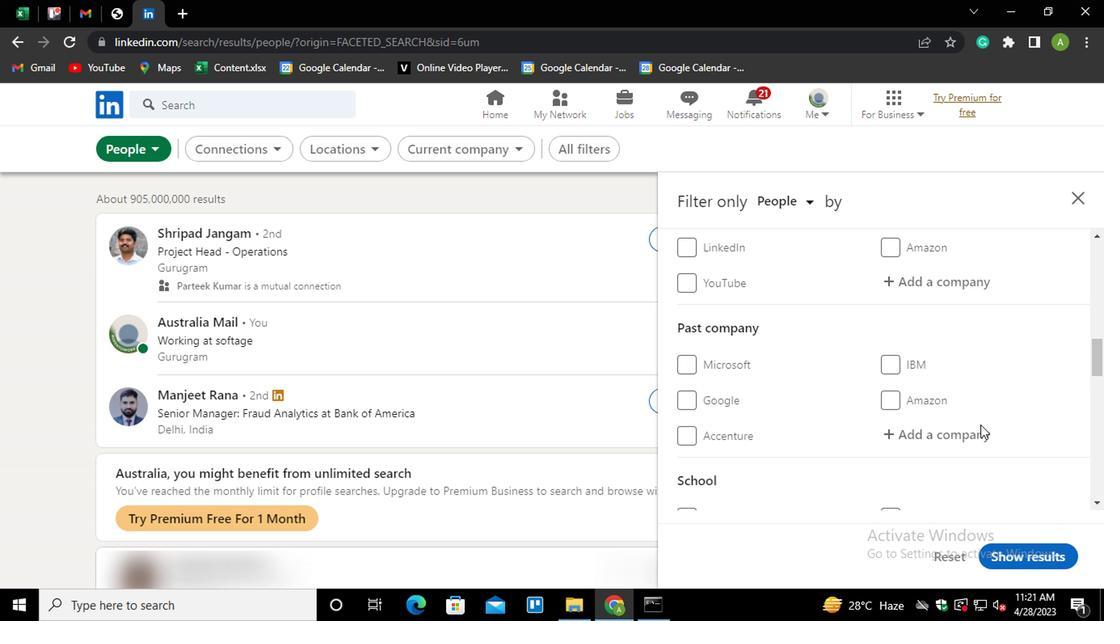 
Action: Mouse moved to (929, 353)
Screenshot: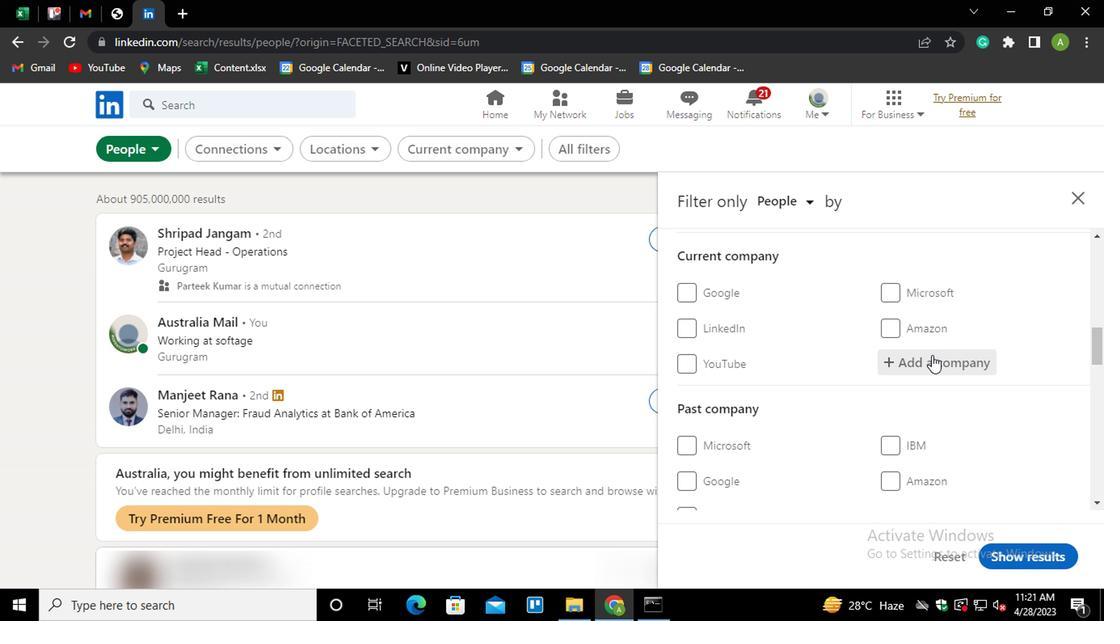 
Action: Mouse pressed left at (929, 353)
Screenshot: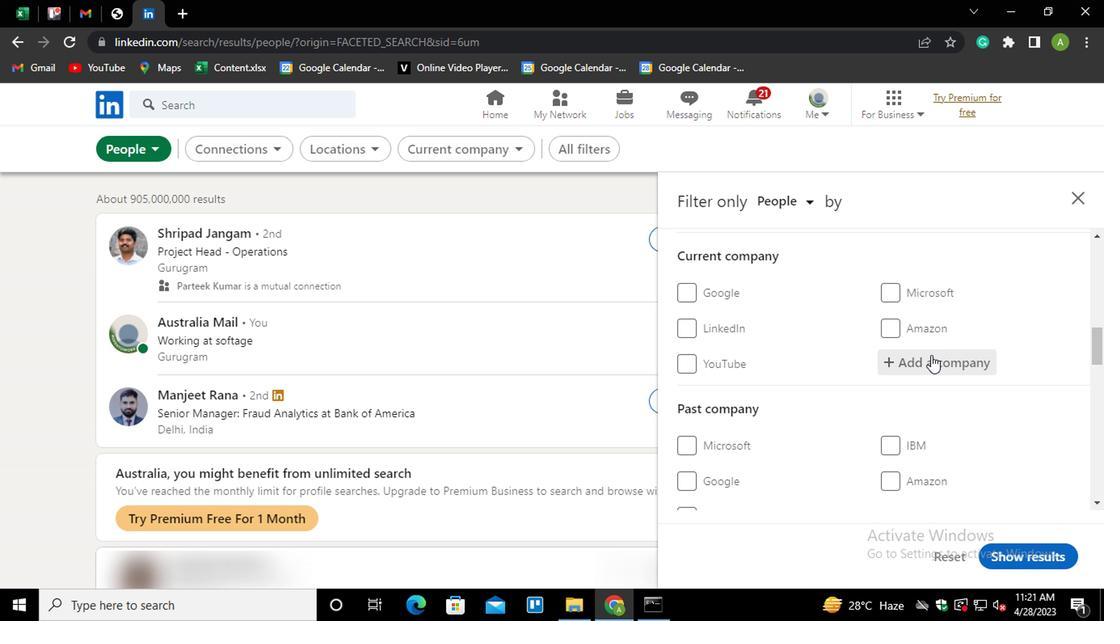 
Action: Key pressed <Key.shift><Key.shift><Key.shift><Key.shift><Key.shift><Key.shift><Key.shift><Key.shift><Key.shift><Key.shift><Key.shift><Key.shift><Key.shift><Key.shift><Key.shift>TALENT<Key.space><Key.down><Key.down><Key.enter>
Screenshot: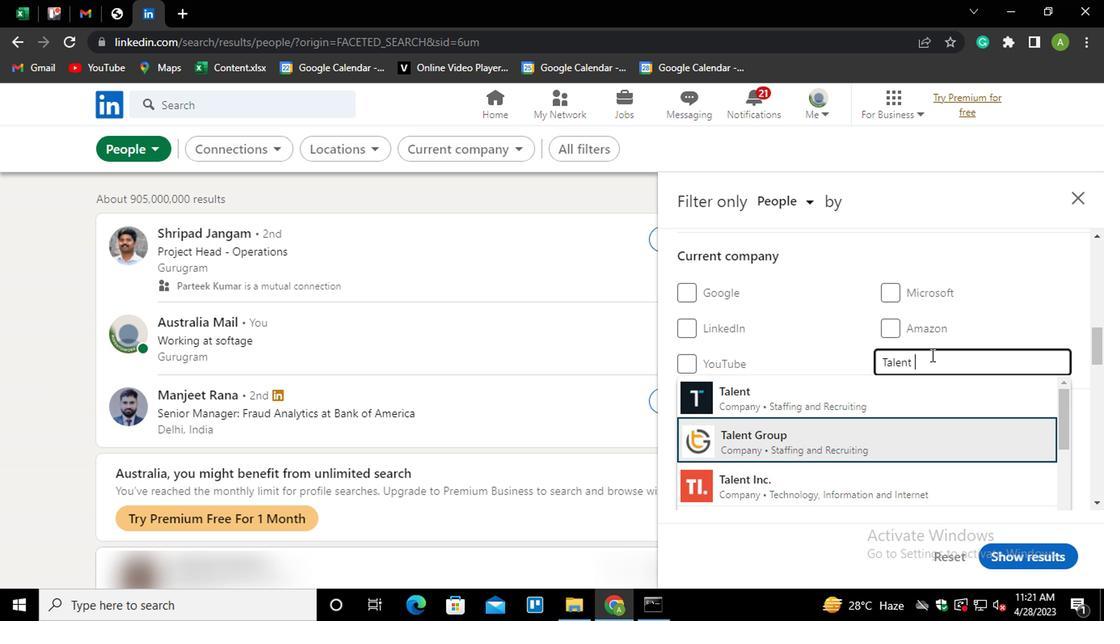 
Action: Mouse scrolled (929, 353) with delta (0, 0)
Screenshot: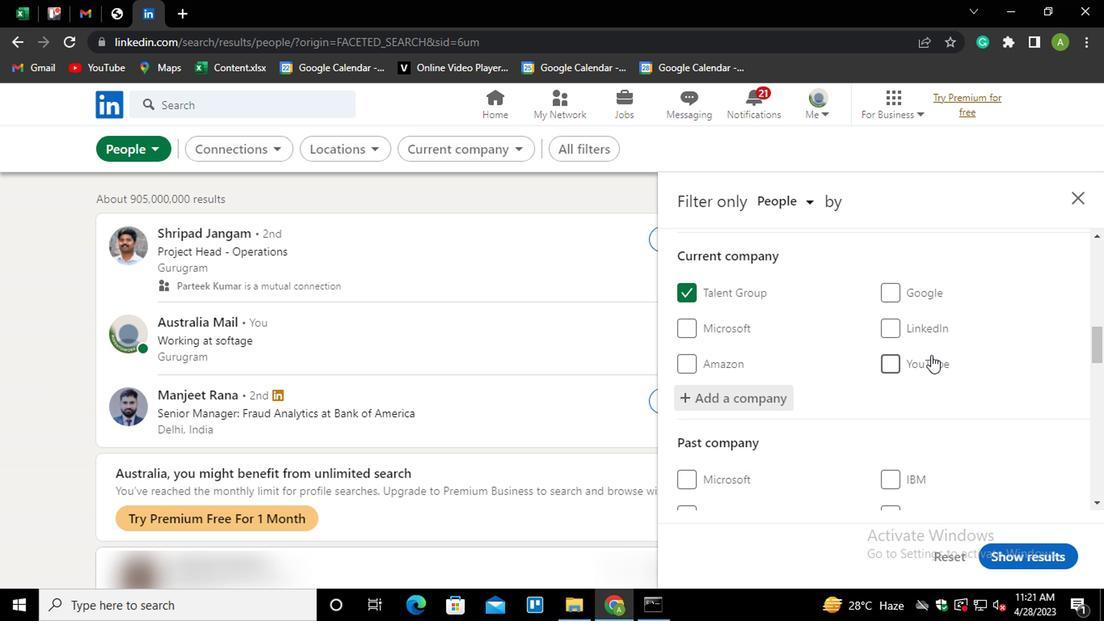 
Action: Mouse scrolled (929, 353) with delta (0, 0)
Screenshot: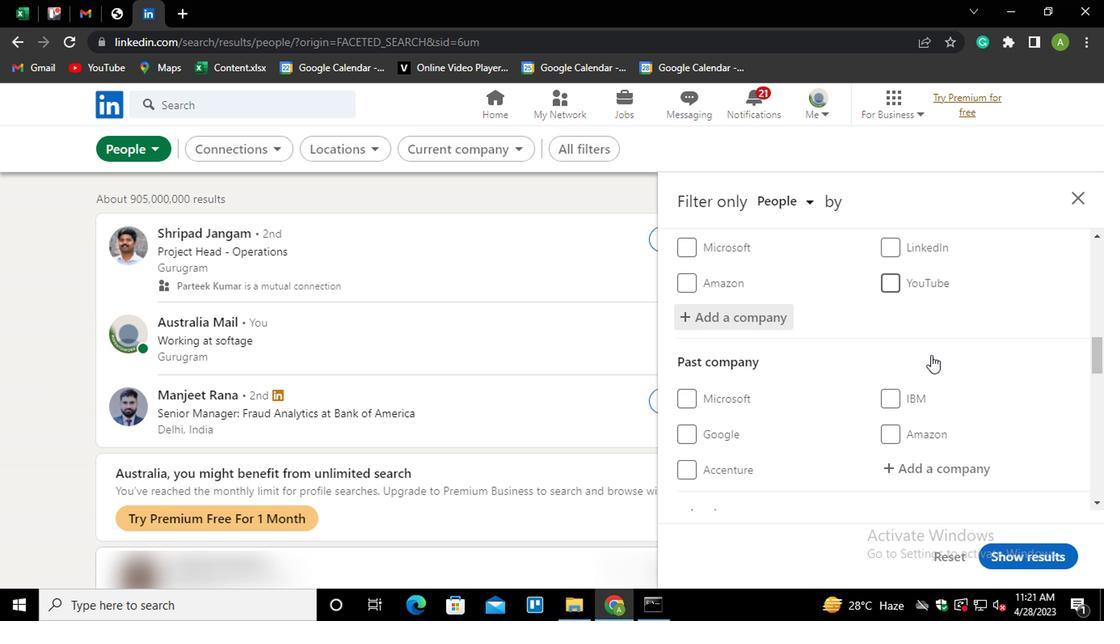 
Action: Mouse scrolled (929, 353) with delta (0, 0)
Screenshot: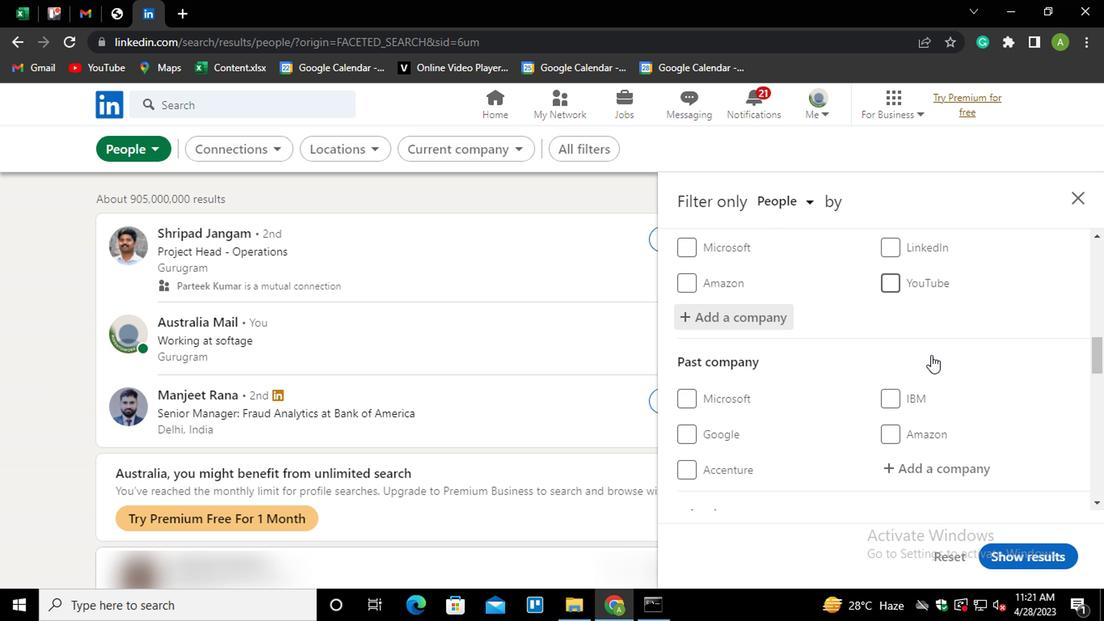 
Action: Mouse scrolled (929, 353) with delta (0, 0)
Screenshot: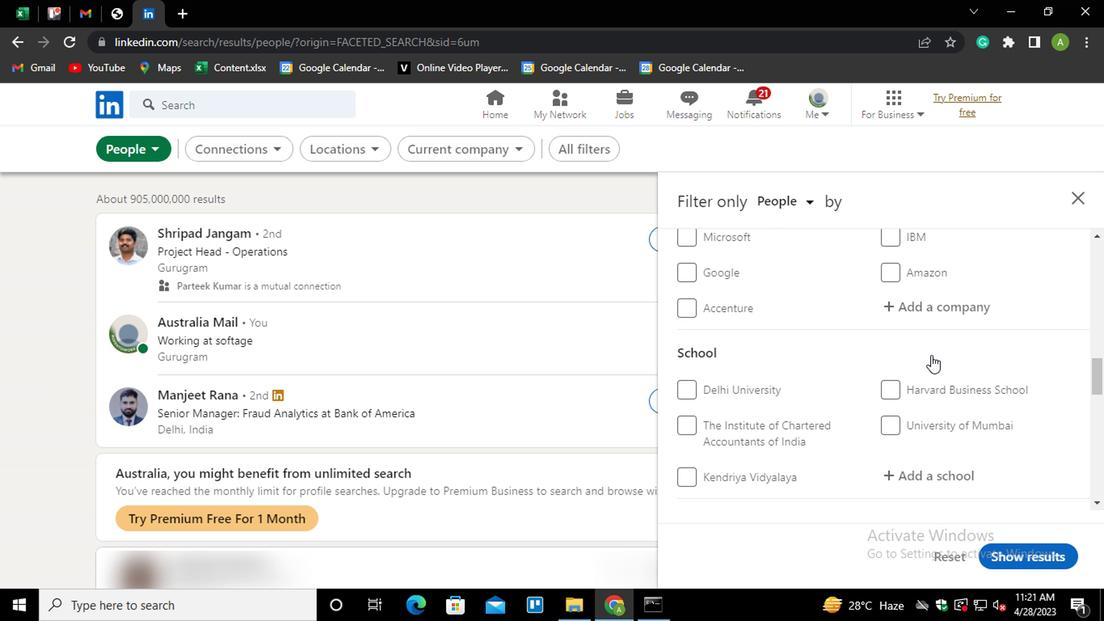 
Action: Mouse moved to (925, 386)
Screenshot: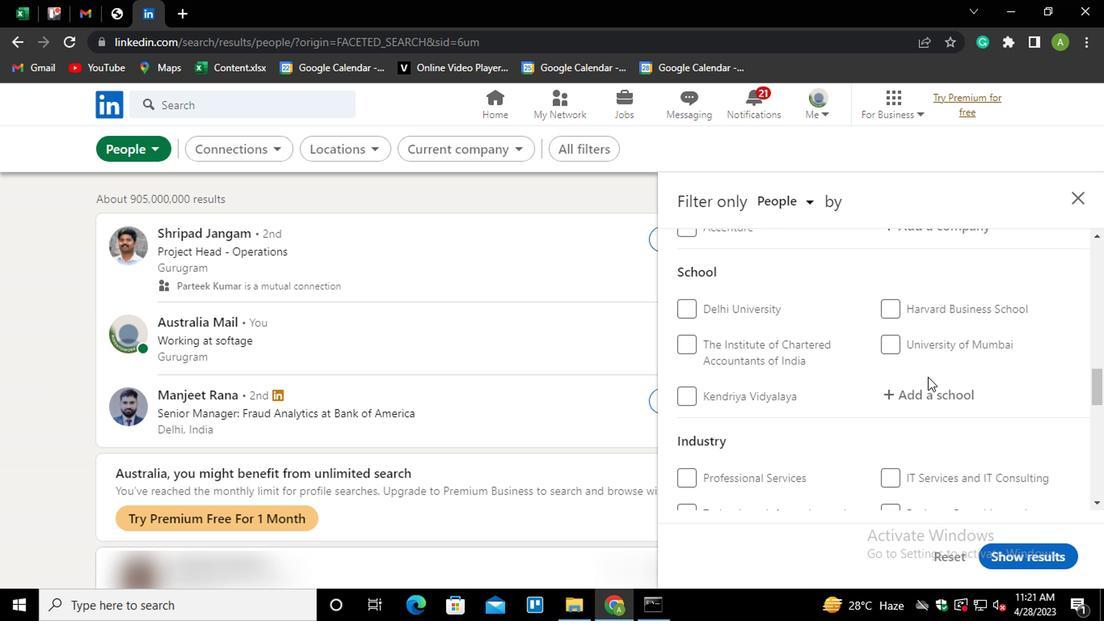 
Action: Mouse pressed left at (925, 386)
Screenshot: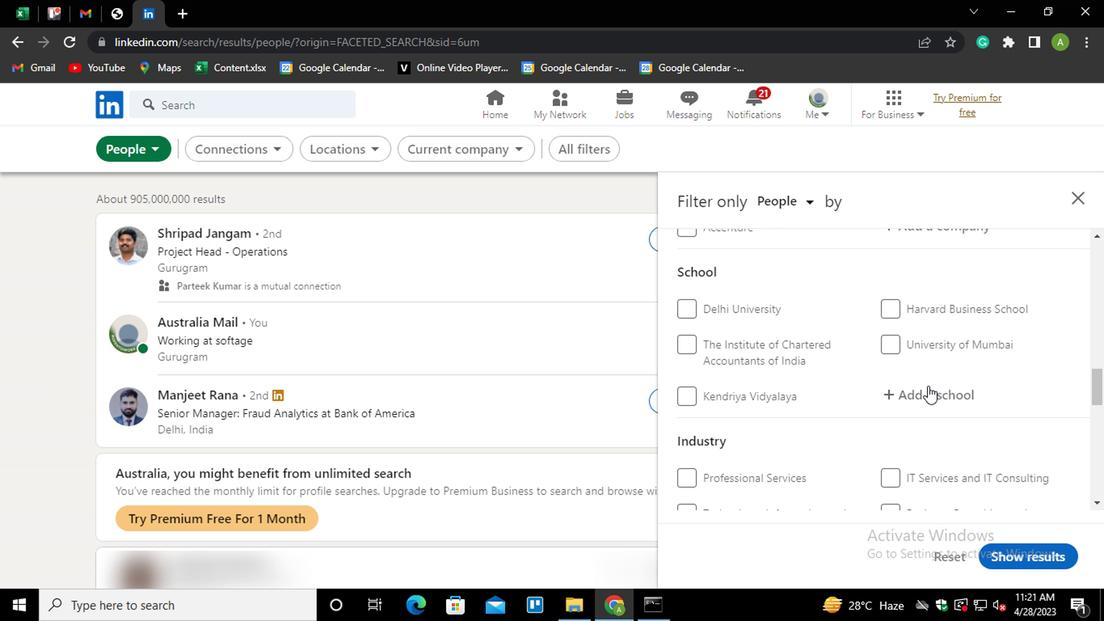 
Action: Key pressed <Key.shift>
Screenshot: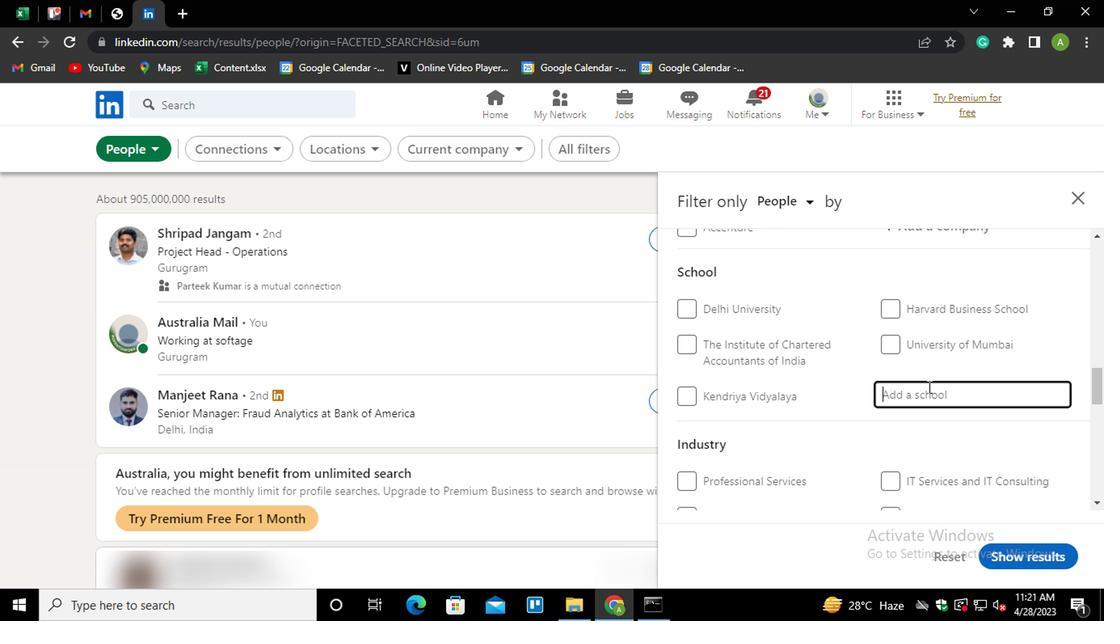 
Action: Mouse moved to (925, 386)
Screenshot: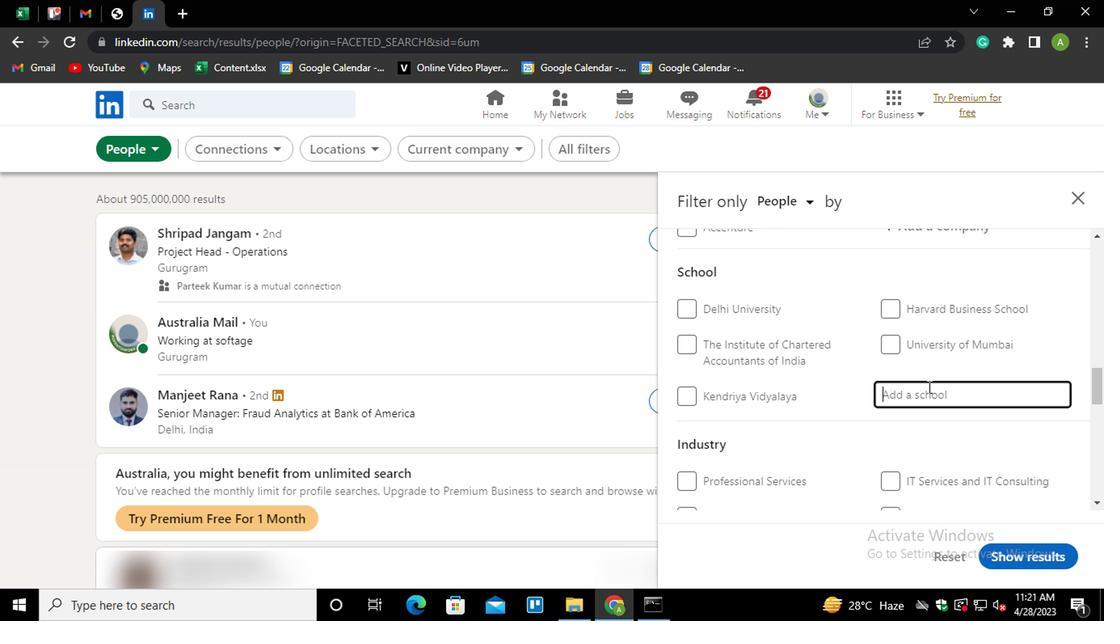 
Action: Key pressed S
Screenshot: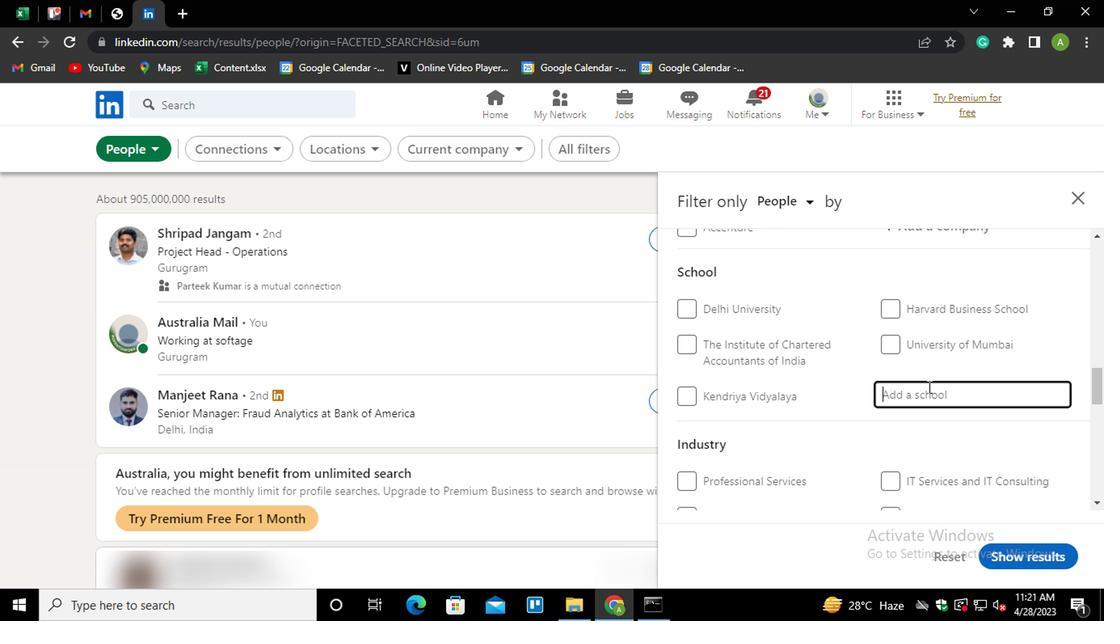 
Action: Mouse moved to (924, 386)
Screenshot: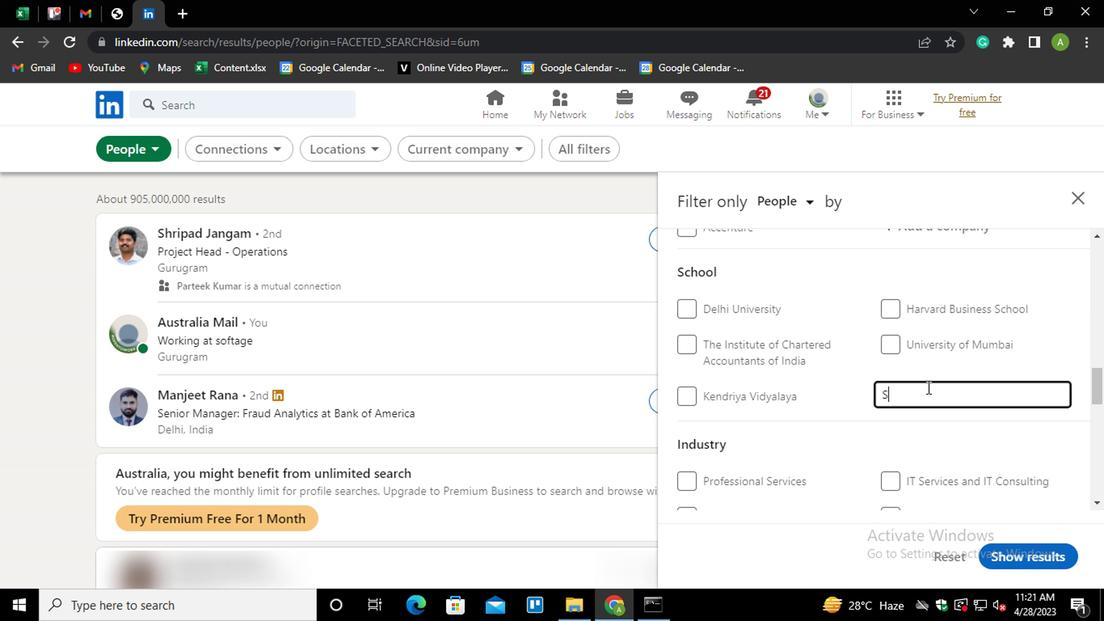 
Action: Key pressed ARANA<Key.down><Key.enter>
Screenshot: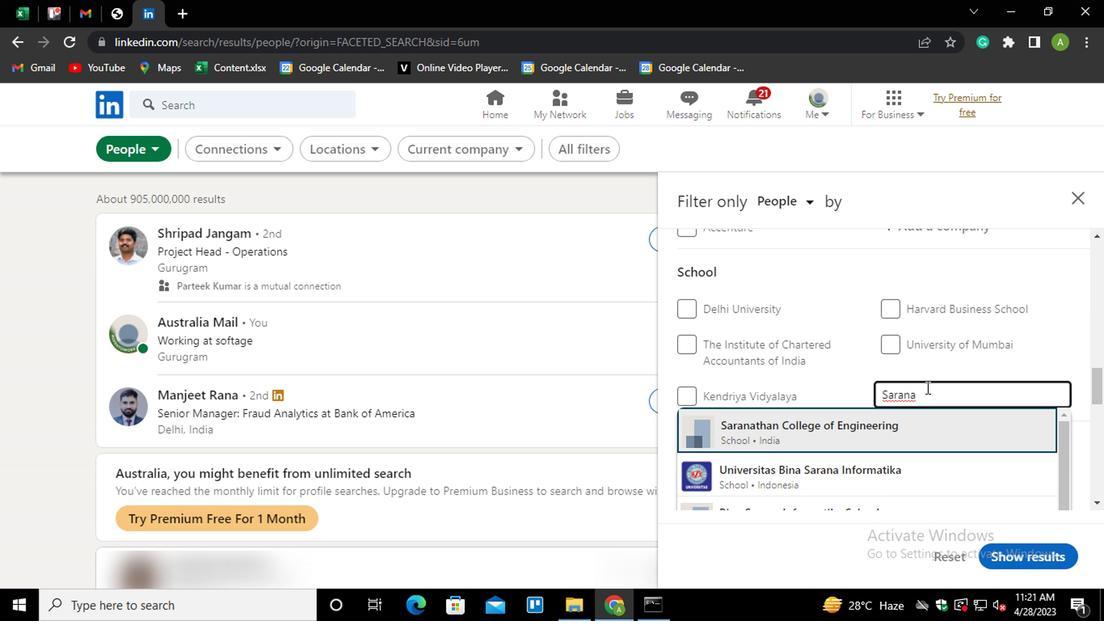 
Action: Mouse scrolled (924, 386) with delta (0, 0)
Screenshot: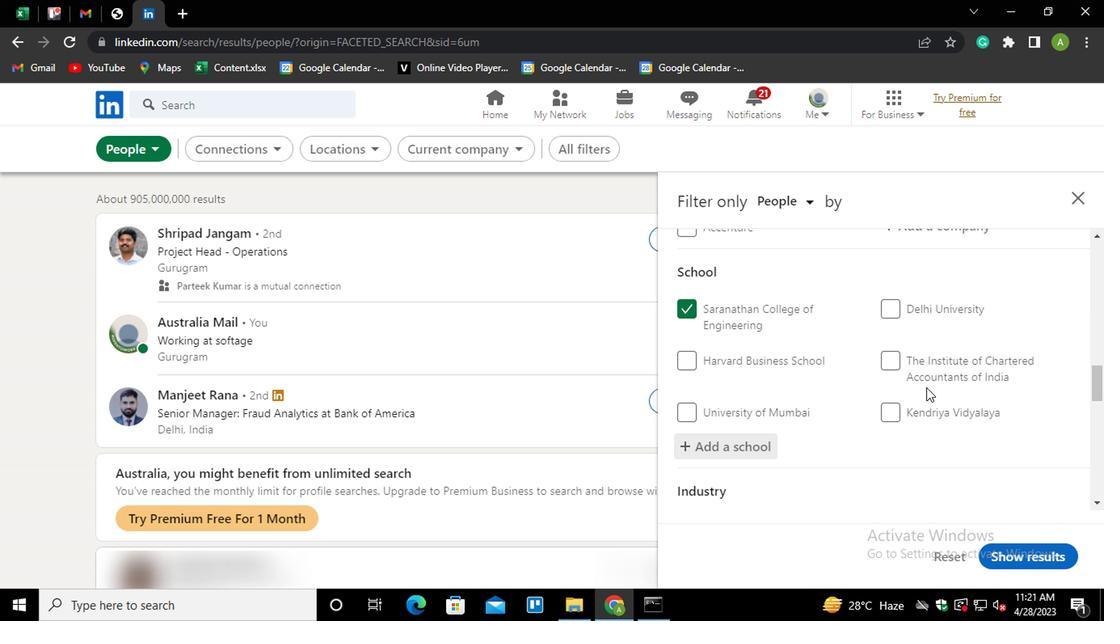 
Action: Mouse scrolled (924, 386) with delta (0, 0)
Screenshot: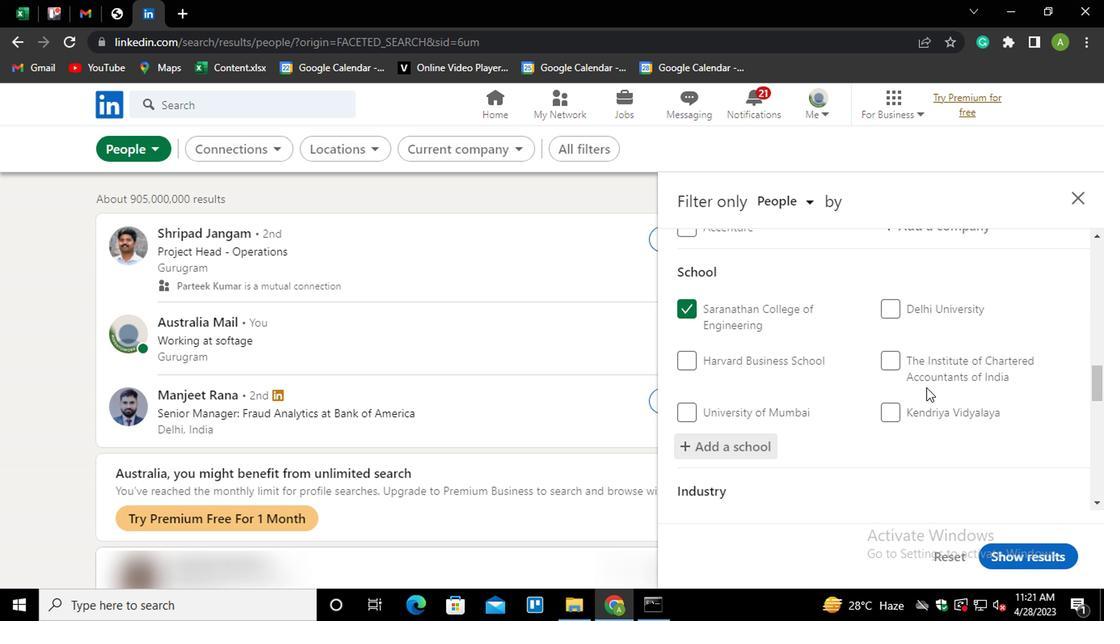 
Action: Mouse scrolled (924, 386) with delta (0, 0)
Screenshot: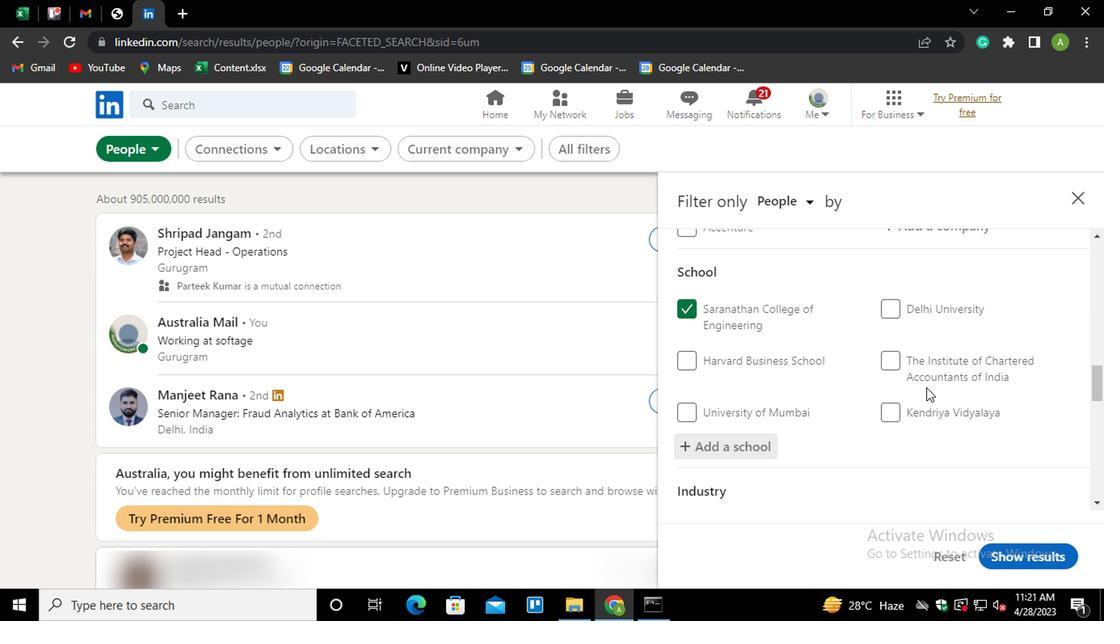
Action: Mouse moved to (913, 372)
Screenshot: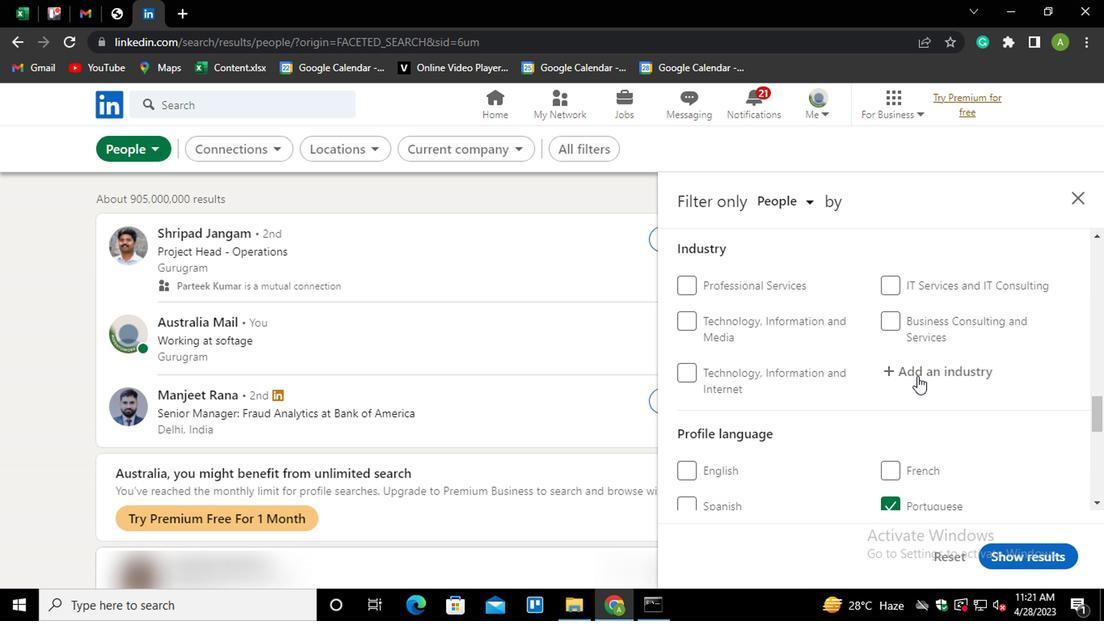 
Action: Mouse pressed left at (913, 372)
Screenshot: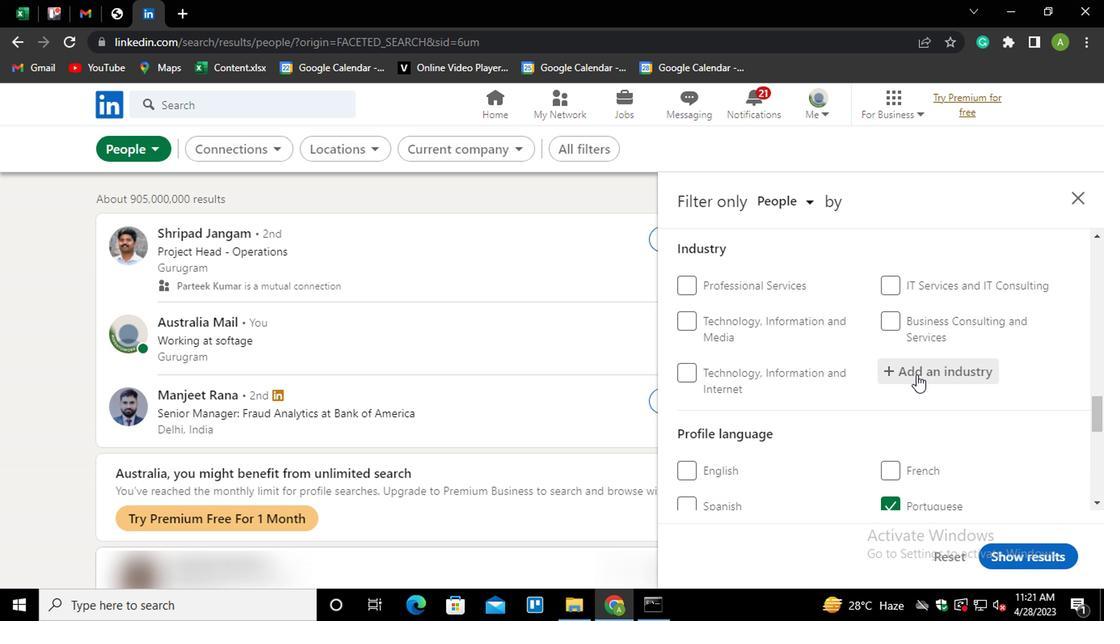 
Action: Key pressed <Key.shift><Key.shift><Key.shift><Key.shift><Key.shift><Key.shift><Key.shift><Key.shift><Key.shift><Key.shift><Key.shift><Key.shift><Key.shift><Key.shift><Key.shift><Key.shift><Key.shift><Key.shift><Key.shift><Key.shift><Key.shift><Key.shift><Key.shift><Key.shift><Key.shift><Key.shift><Key.shift><Key.shift><Key.shift><Key.shift><Key.shift>Y<Key.backspace>TRANSPO<Key.down><Key.down><Key.down><Key.down><Key.down><Key.down><Key.down><Key.down><Key.down><Key.down><Key.down><Key.down><Key.up><Key.enter>
Screenshot: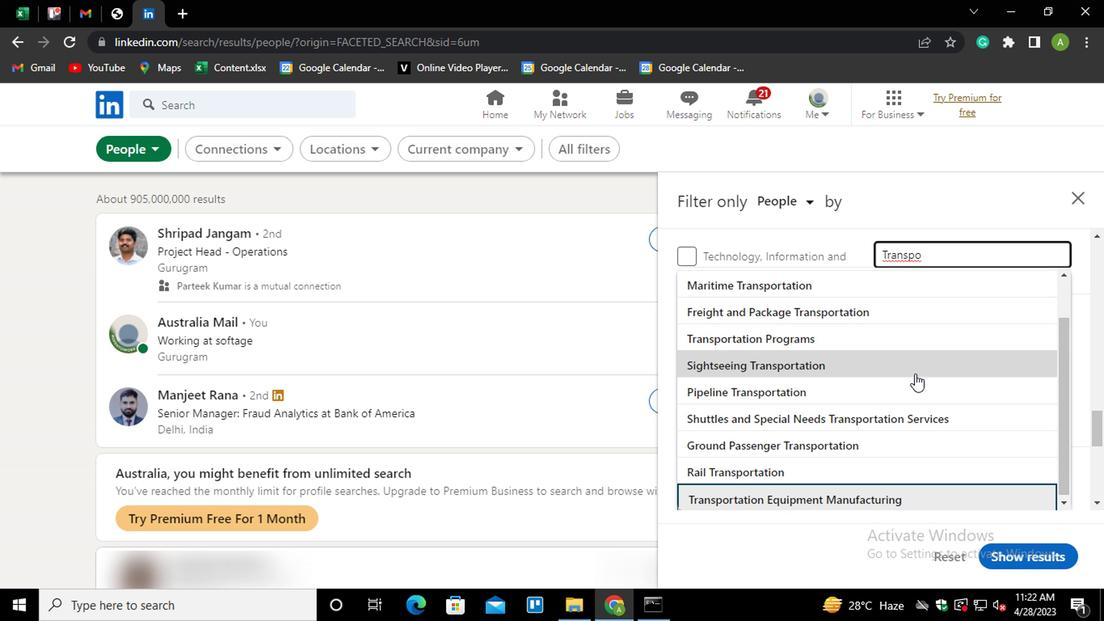 
Action: Mouse scrolled (913, 371) with delta (0, -1)
Screenshot: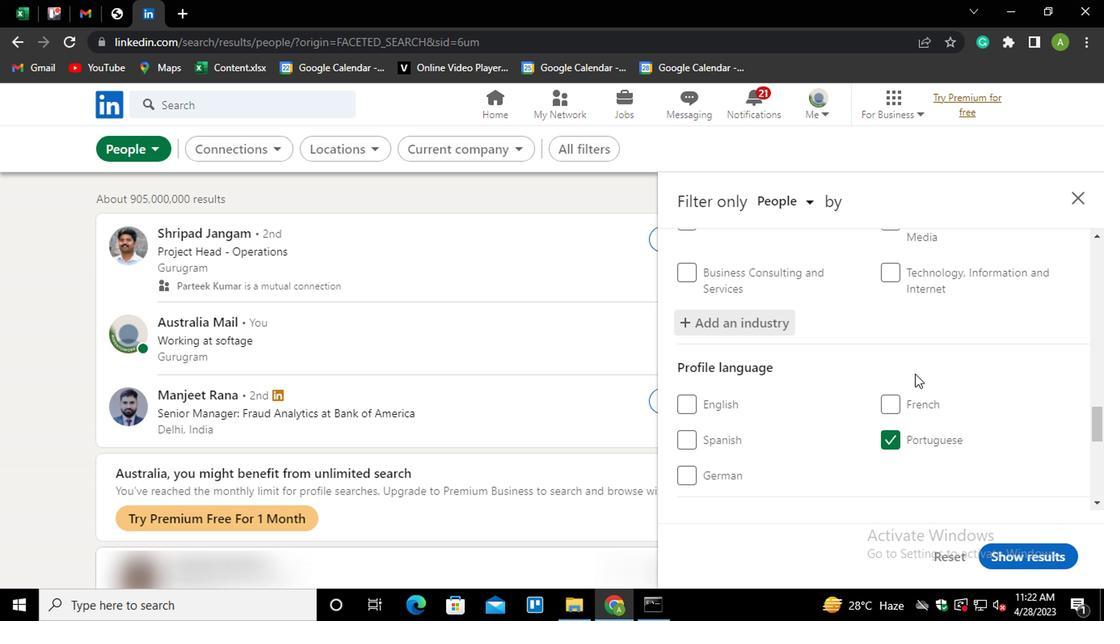 
Action: Mouse scrolled (913, 371) with delta (0, -1)
Screenshot: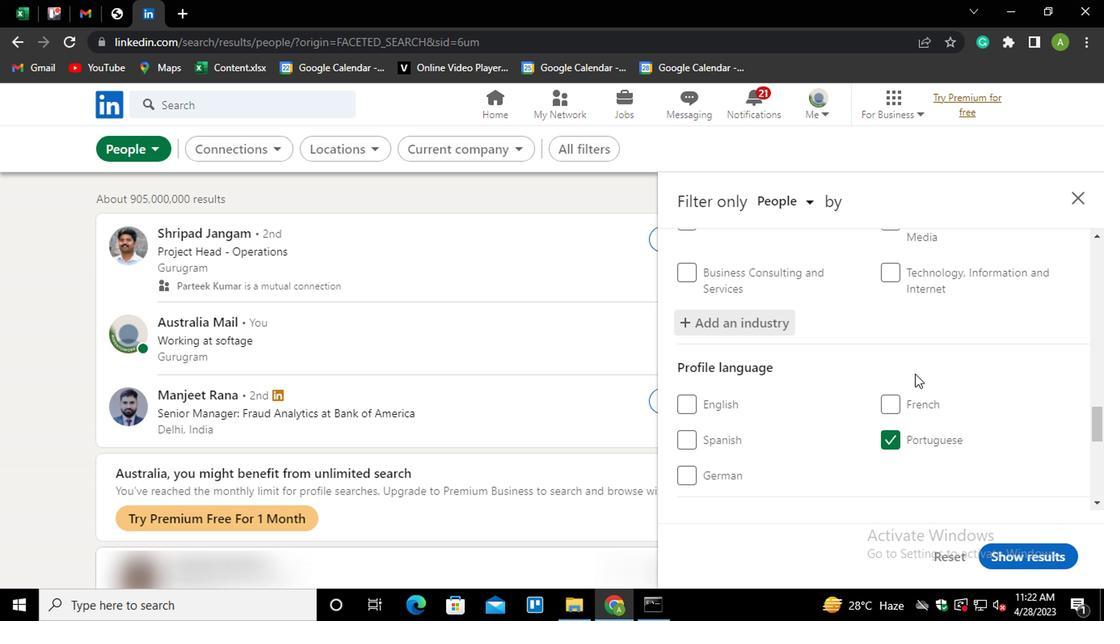 
Action: Mouse scrolled (913, 371) with delta (0, -1)
Screenshot: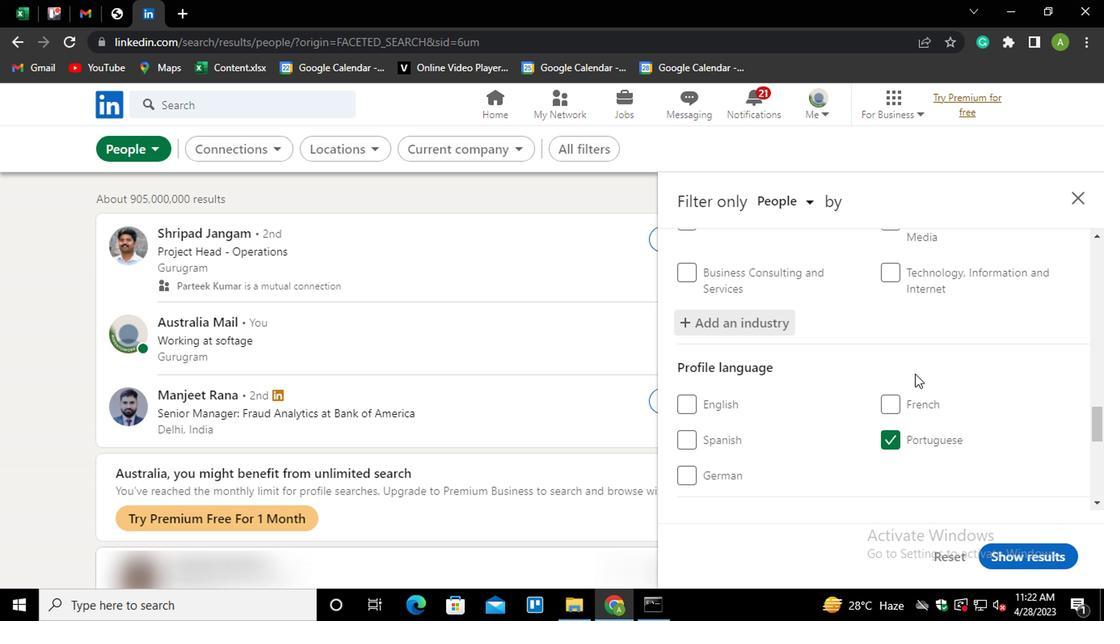 
Action: Mouse scrolled (913, 371) with delta (0, -1)
Screenshot: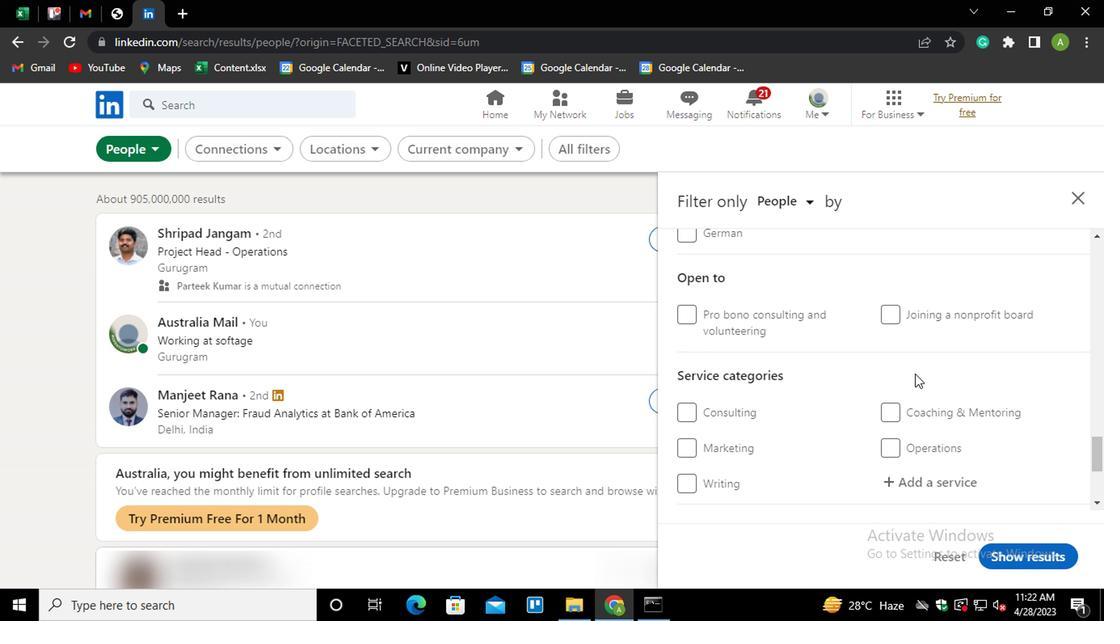 
Action: Mouse scrolled (913, 371) with delta (0, -1)
Screenshot: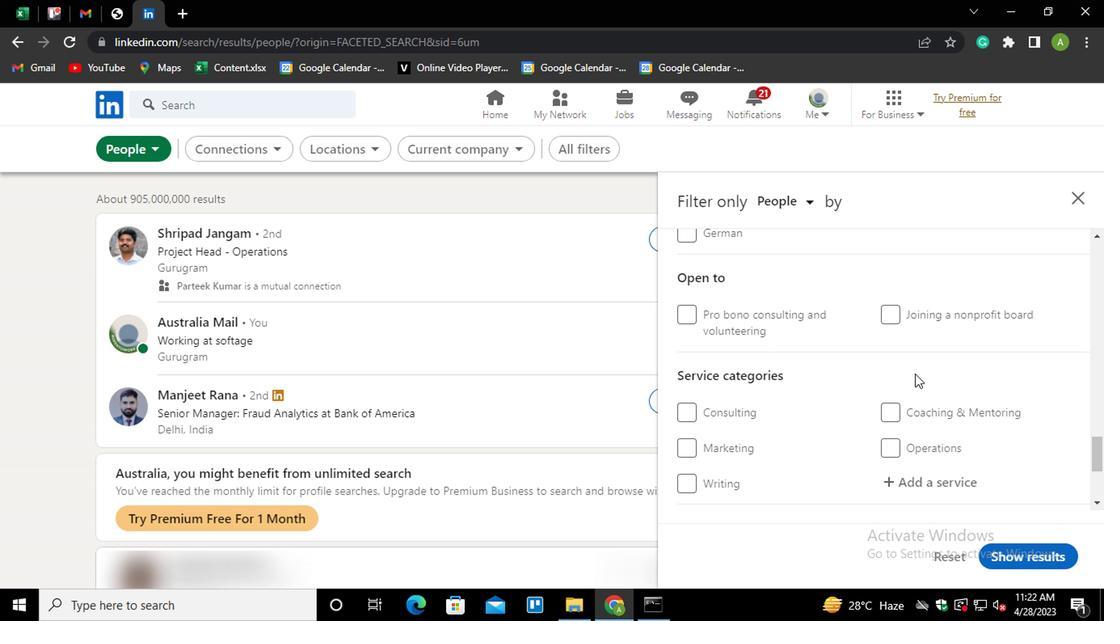 
Action: Mouse moved to (906, 314)
Screenshot: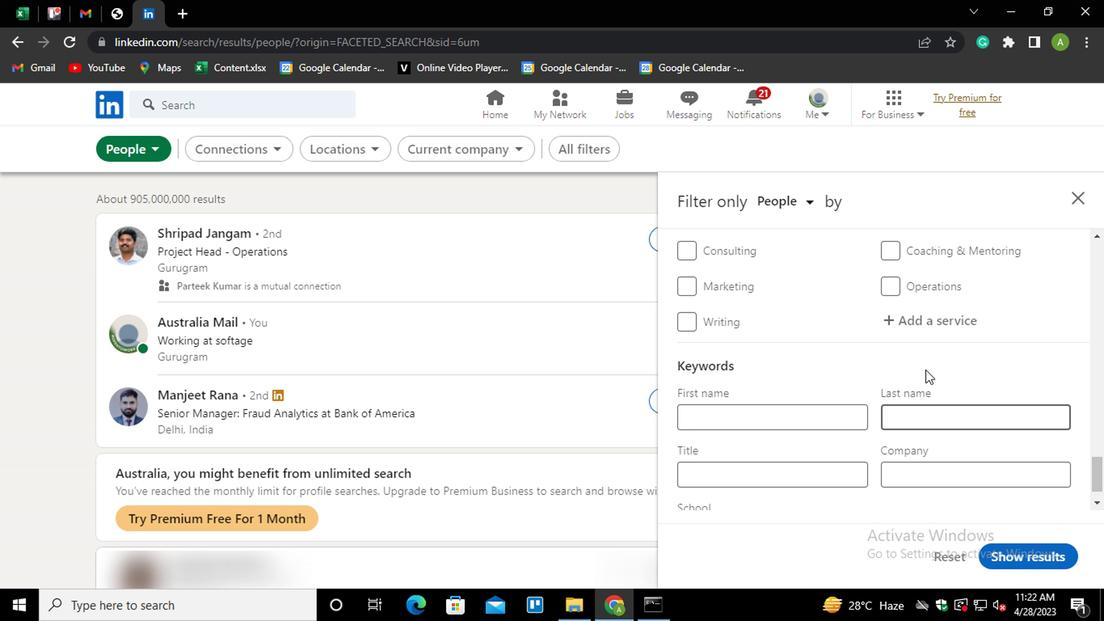 
Action: Mouse pressed left at (906, 314)
Screenshot: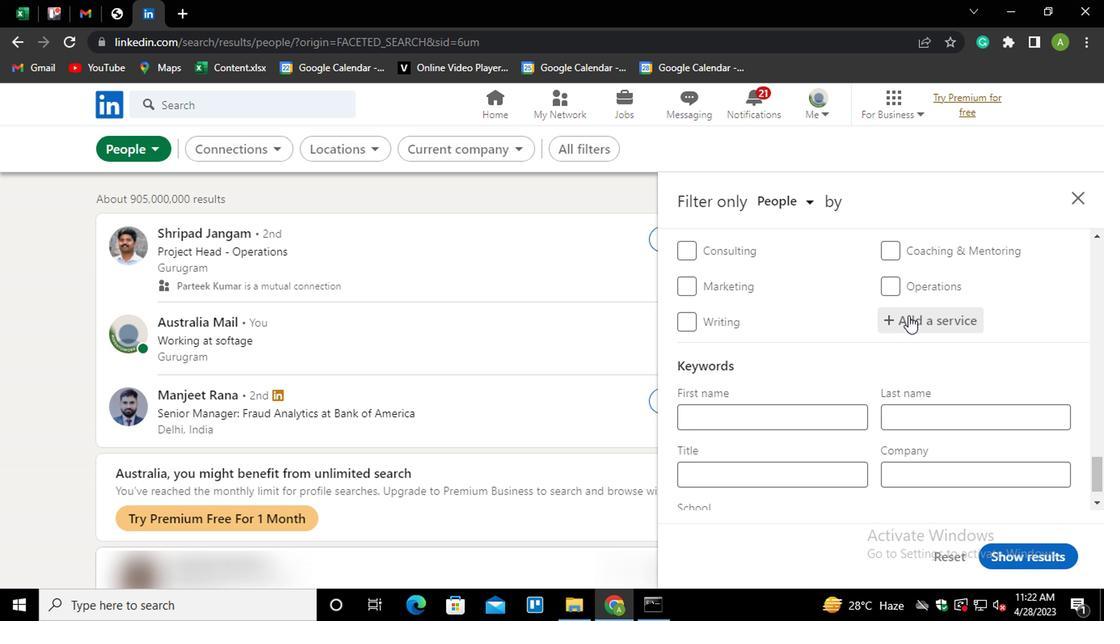
Action: Key pressed <Key.shift>STRATEGIC<Key.down><Key.enter>
Screenshot: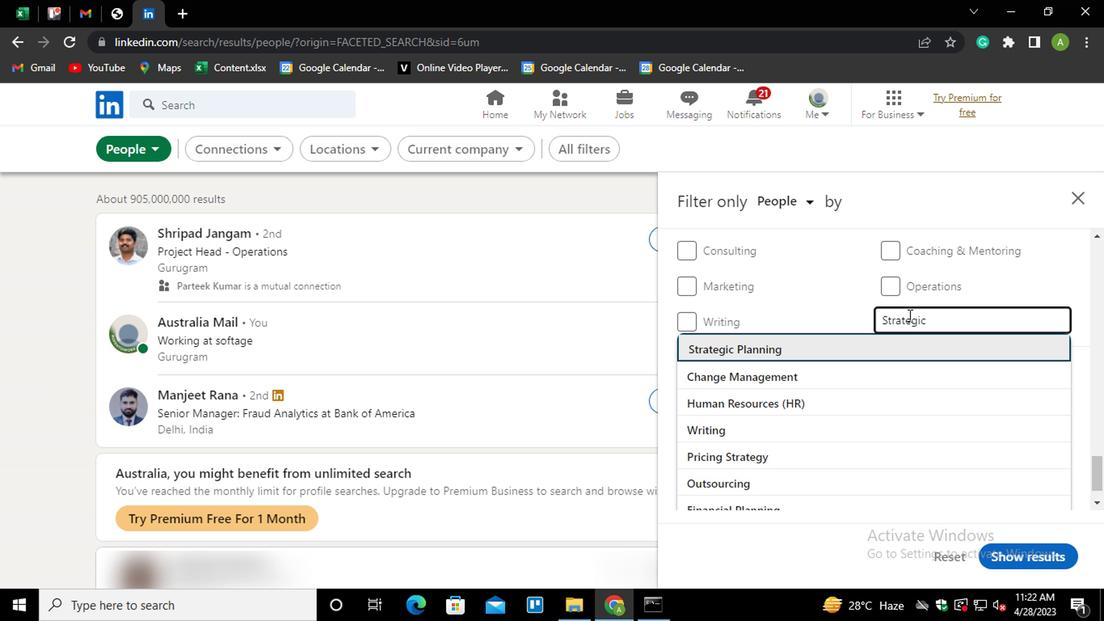
Action: Mouse moved to (906, 310)
Screenshot: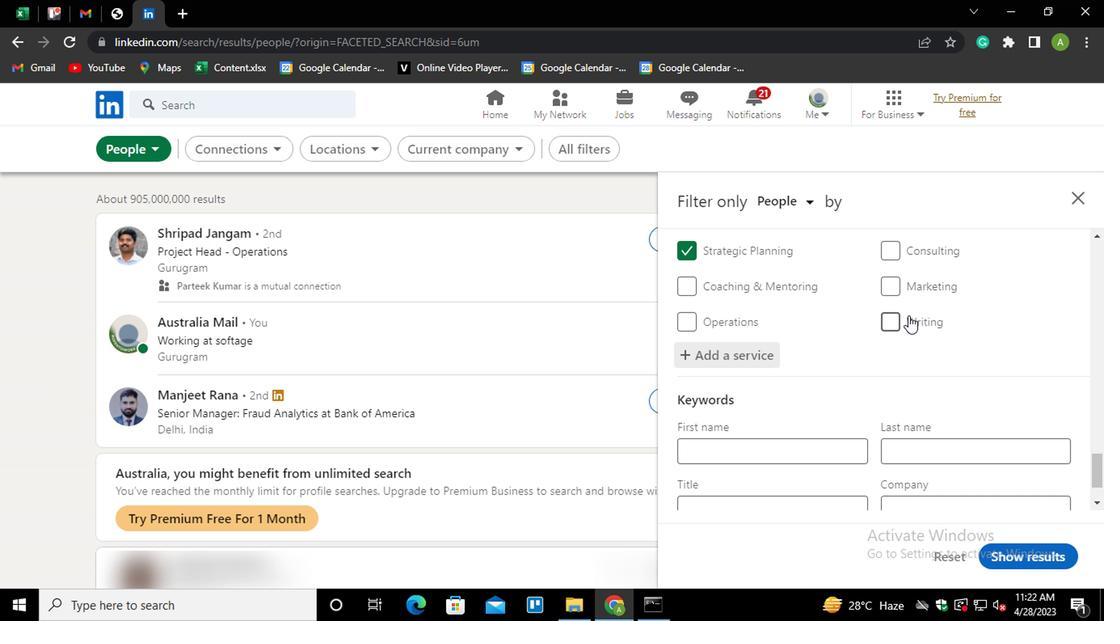 
Action: Mouse scrolled (906, 310) with delta (0, 0)
Screenshot: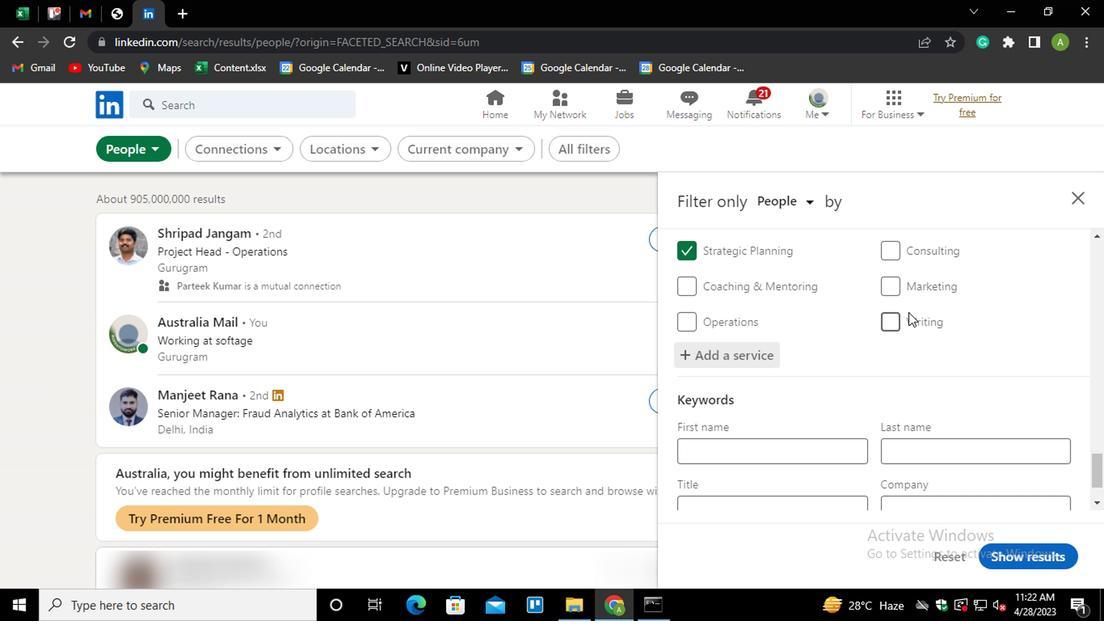 
Action: Mouse scrolled (906, 310) with delta (0, 0)
Screenshot: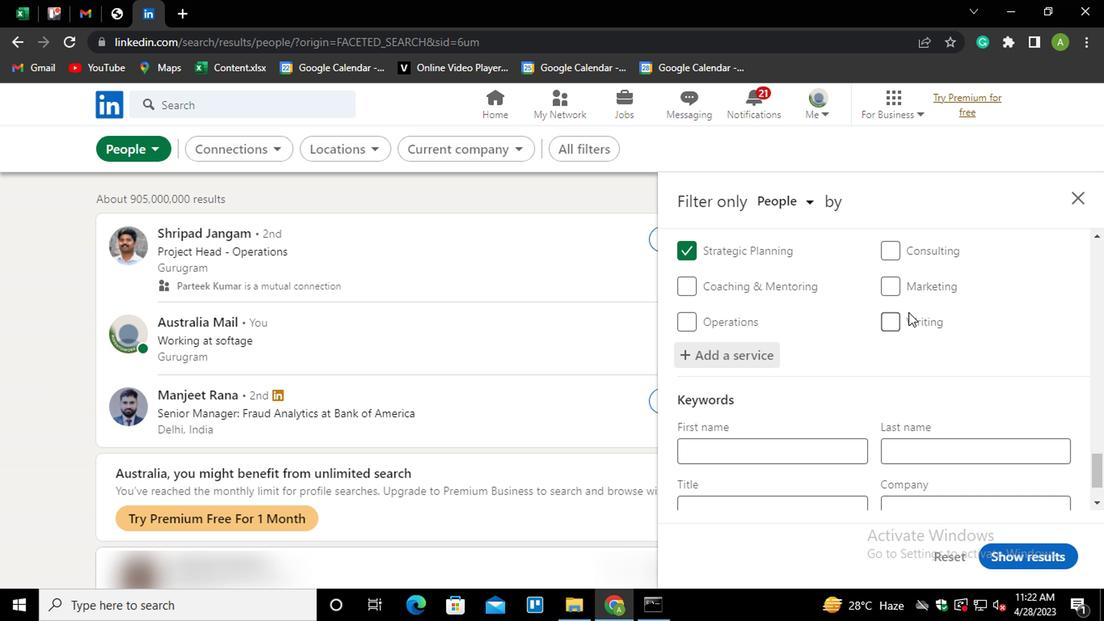 
Action: Mouse scrolled (906, 310) with delta (0, 0)
Screenshot: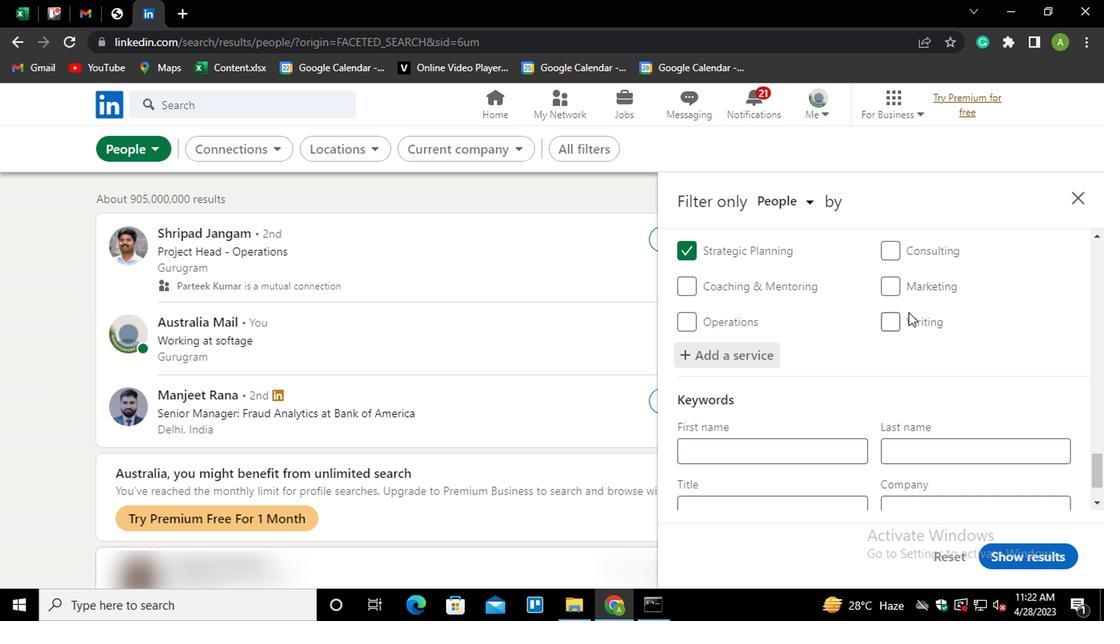
Action: Mouse scrolled (906, 310) with delta (0, 0)
Screenshot: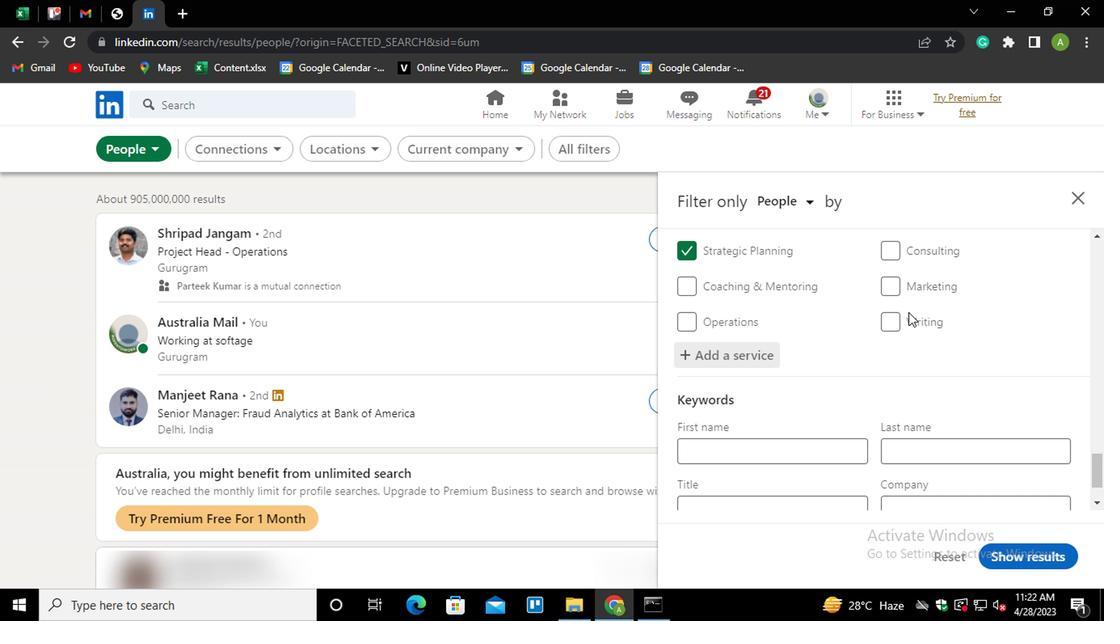
Action: Mouse scrolled (906, 310) with delta (0, 0)
Screenshot: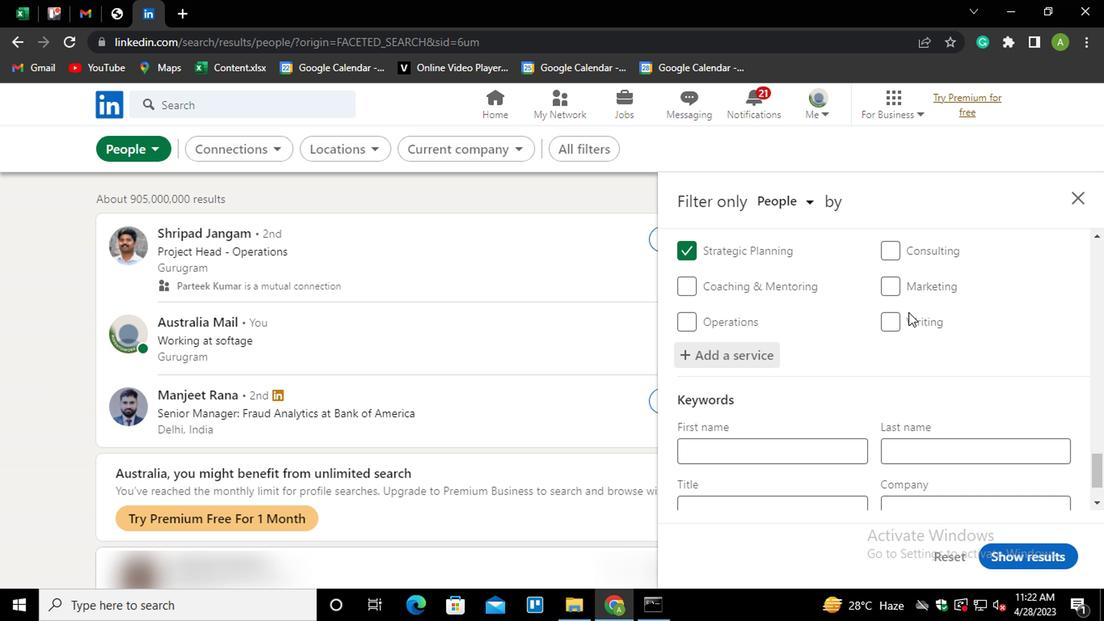 
Action: Mouse moved to (740, 441)
Screenshot: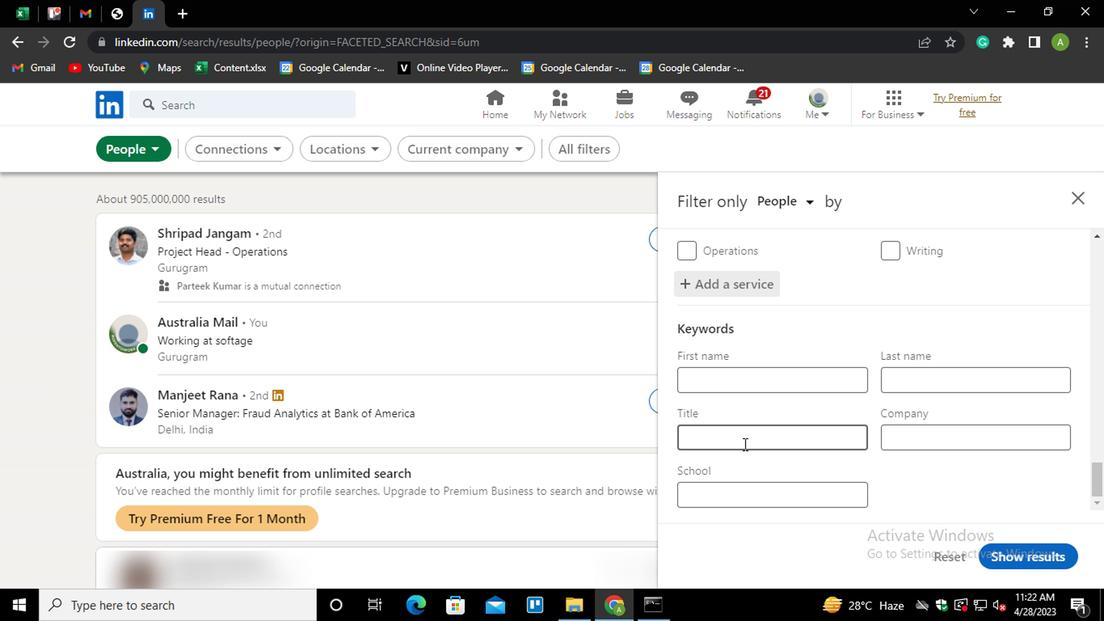 
Action: Mouse pressed left at (740, 441)
Screenshot: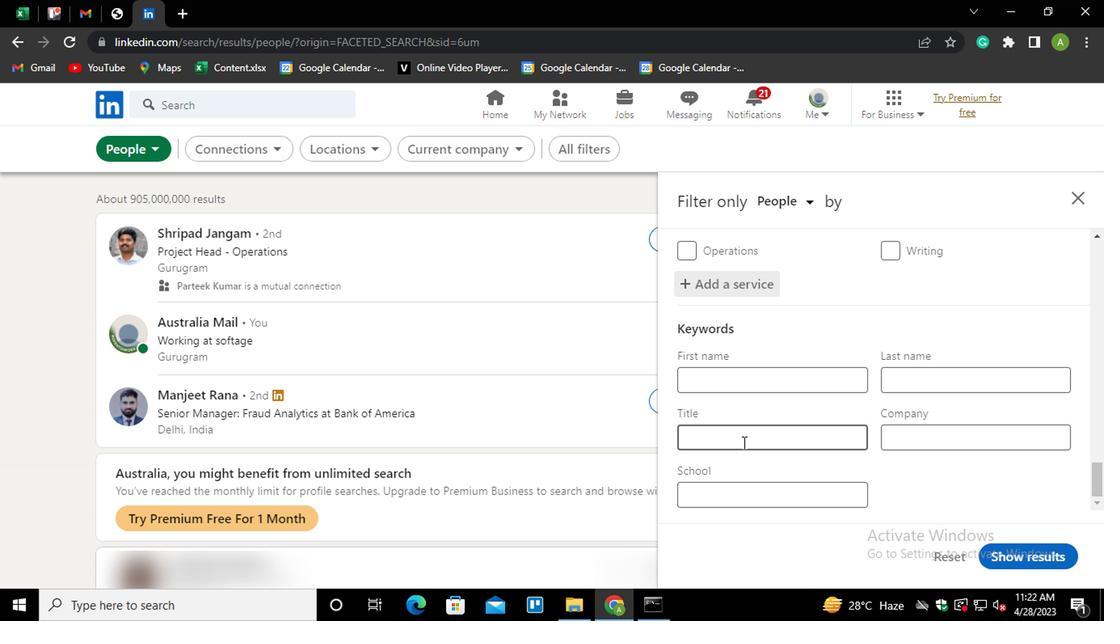 
Action: Key pressed <Key.shift><Key.shift><Key.shift><Key.shift><Key.shift><Key.shift><Key.shift><Key.shift><Key.shift><Key.shift><Key.shift><Key.shift><Key.shift><Key.shift><Key.shift><Key.shift><Key.shift><Key.shift><Key.shift><Key.shift><Key.shift>OPERATIONS<Key.space><Key.shift>ANALYST
Screenshot: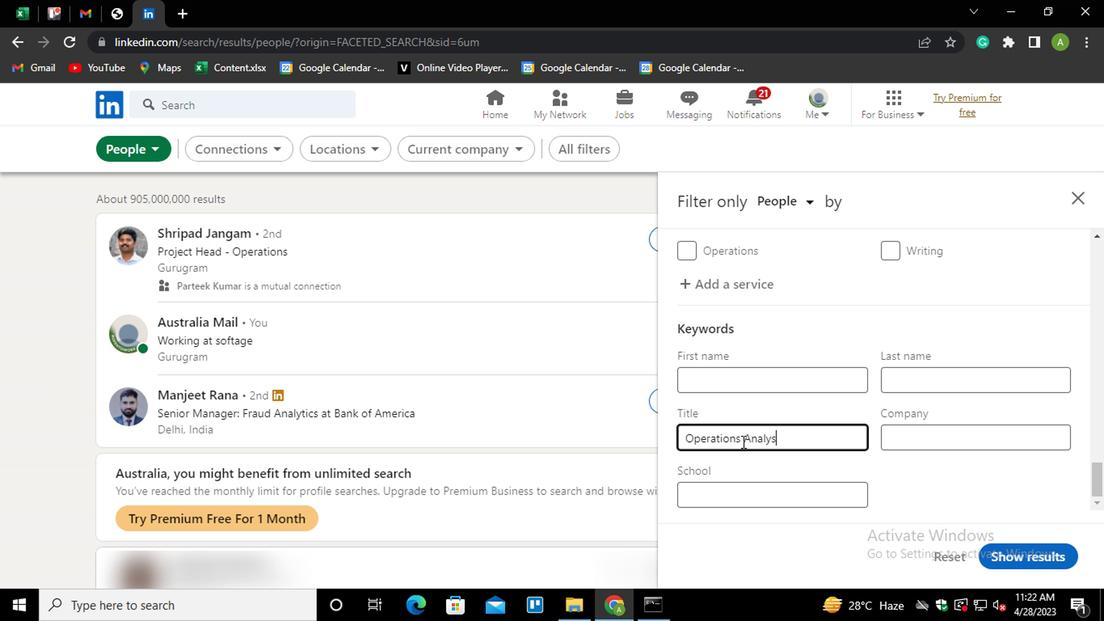 
Action: Mouse moved to (929, 480)
Screenshot: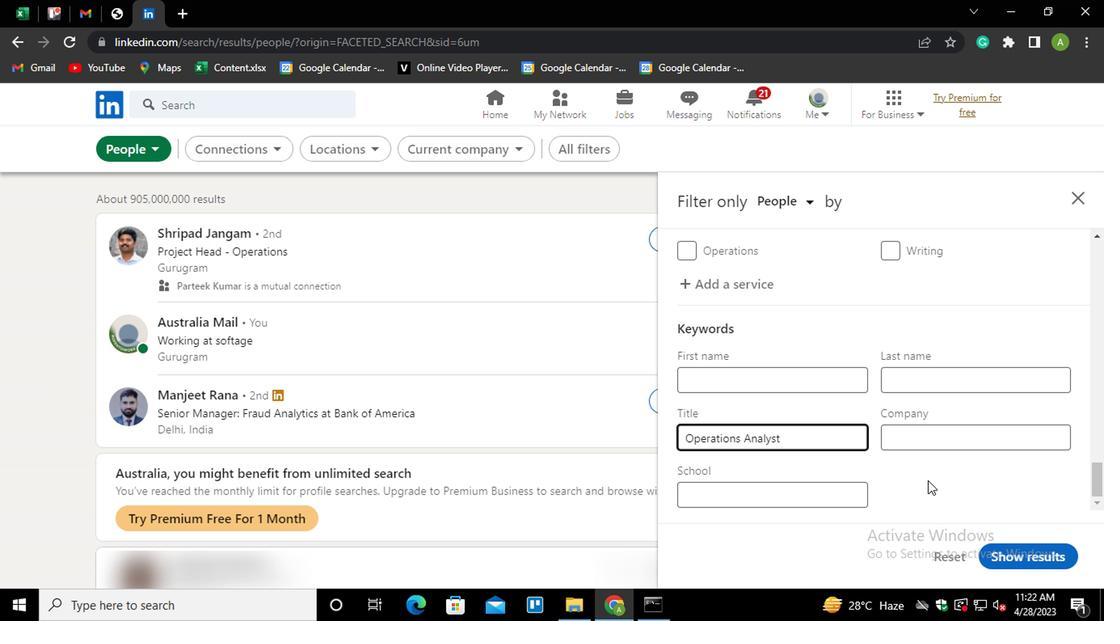 
Action: Mouse pressed left at (929, 480)
Screenshot: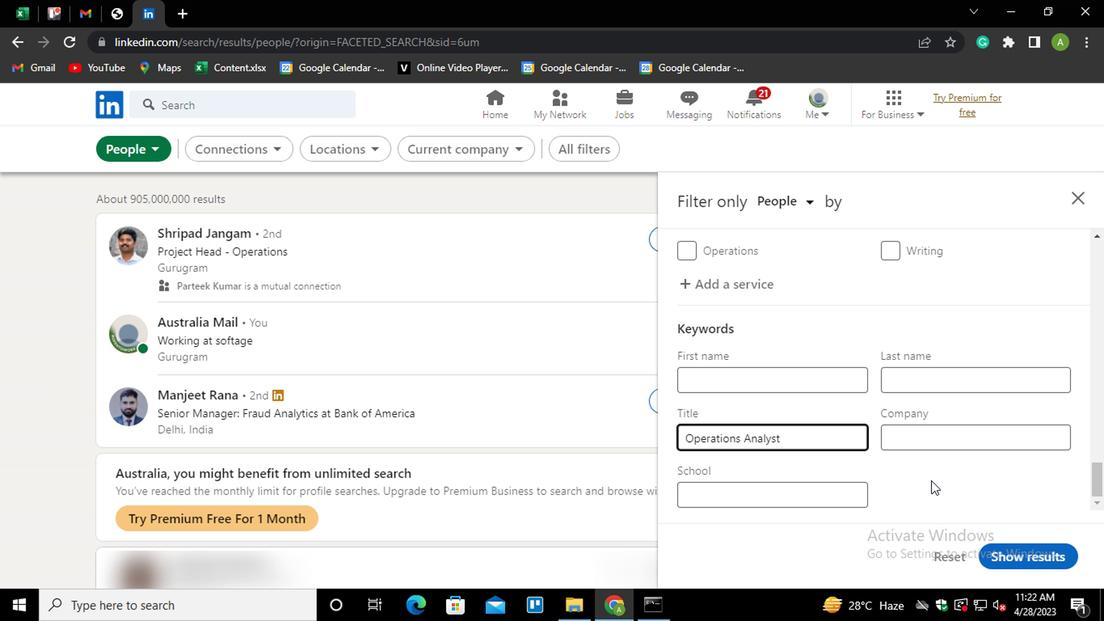 
Action: Mouse moved to (1012, 553)
Screenshot: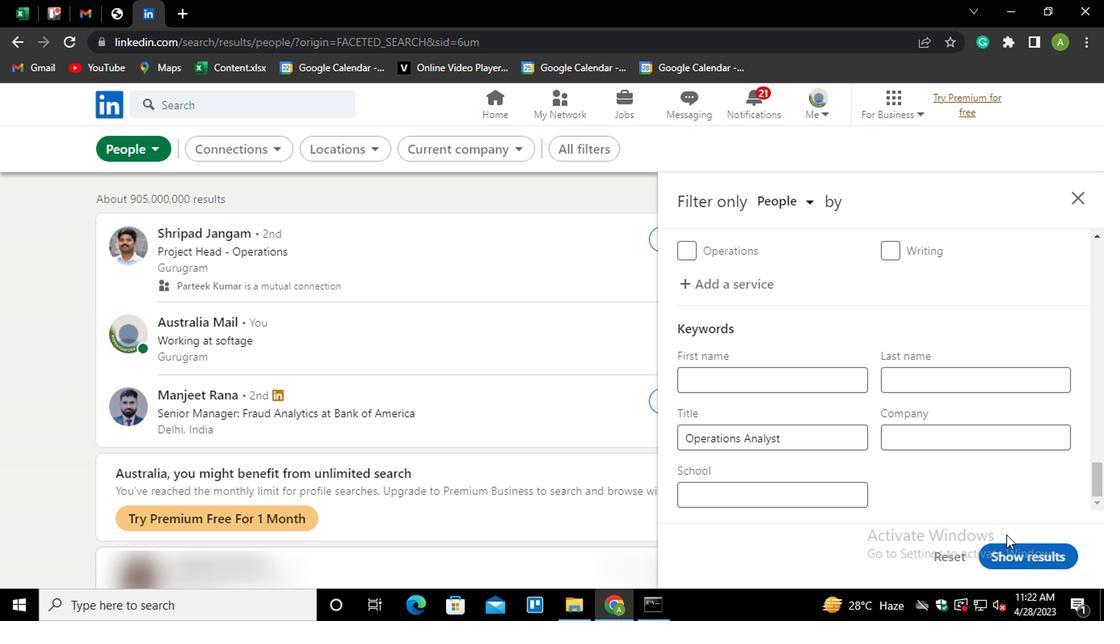 
Action: Mouse pressed left at (1012, 553)
Screenshot: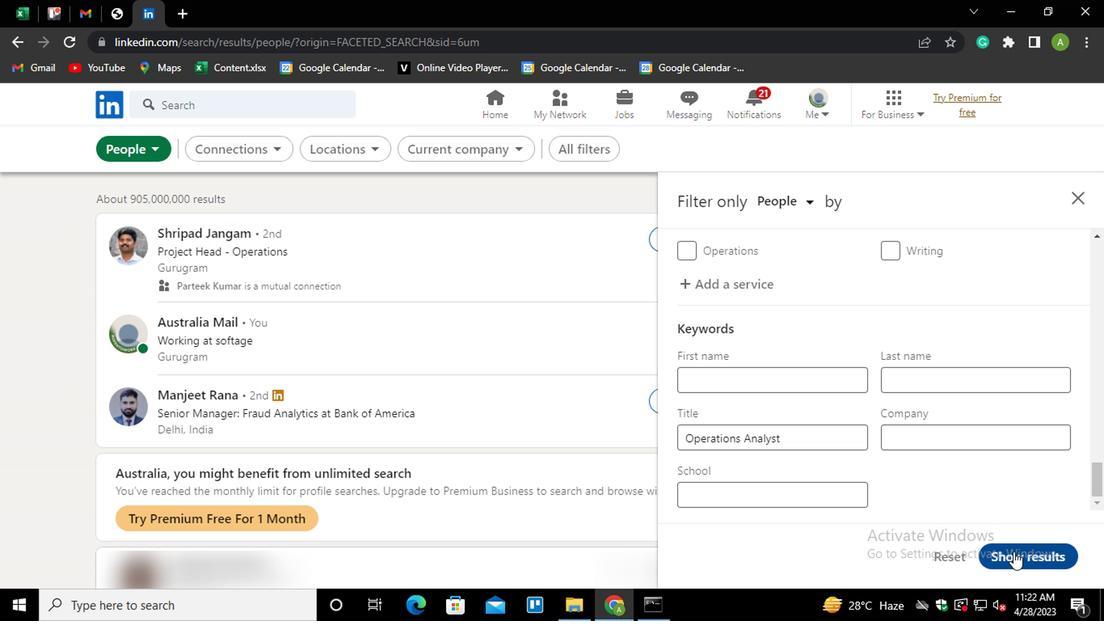 
